Task: Add 100% Angus Grass-Fed Boneless Ribeye Steak Value Pack to the cart.
Action: Mouse moved to (33, 109)
Screenshot: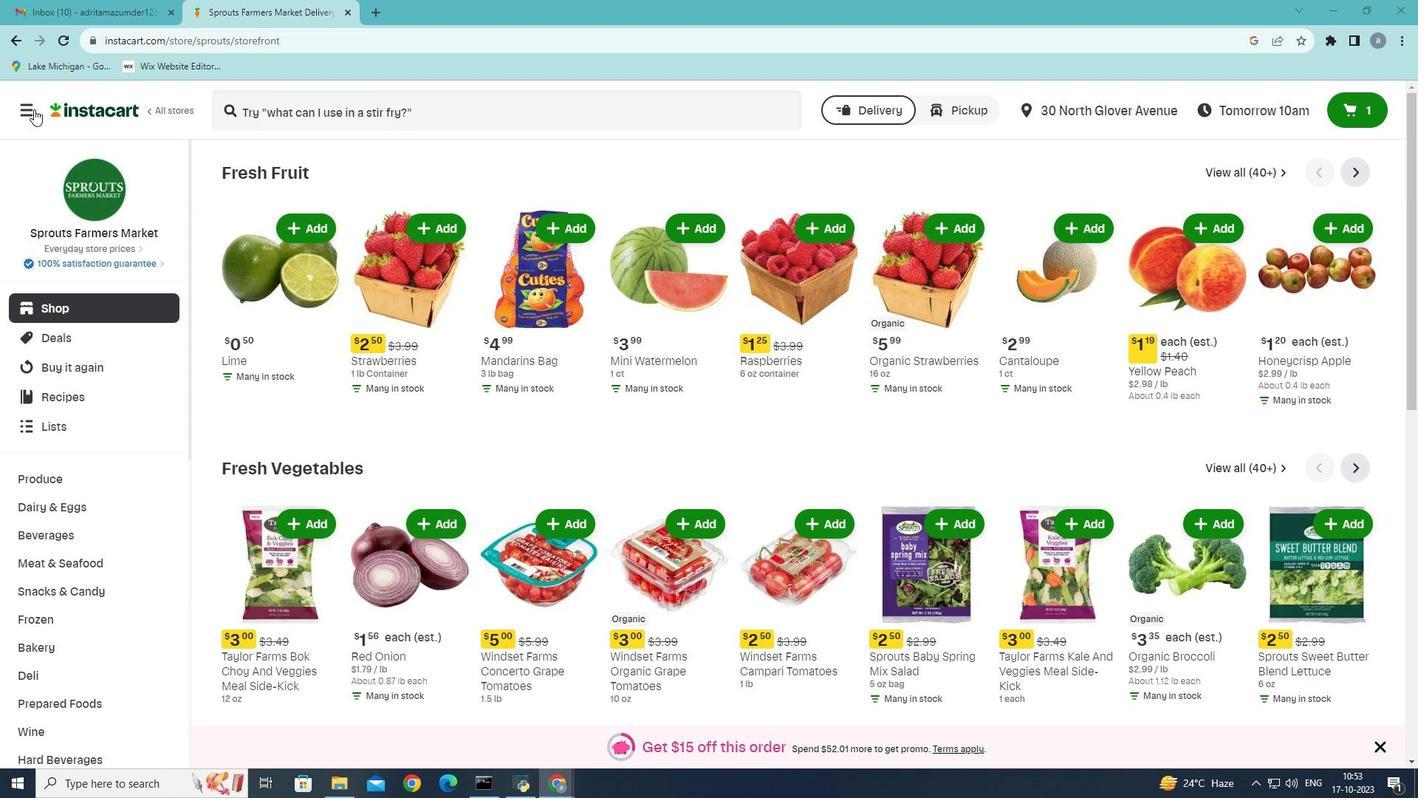 
Action: Mouse pressed left at (33, 109)
Screenshot: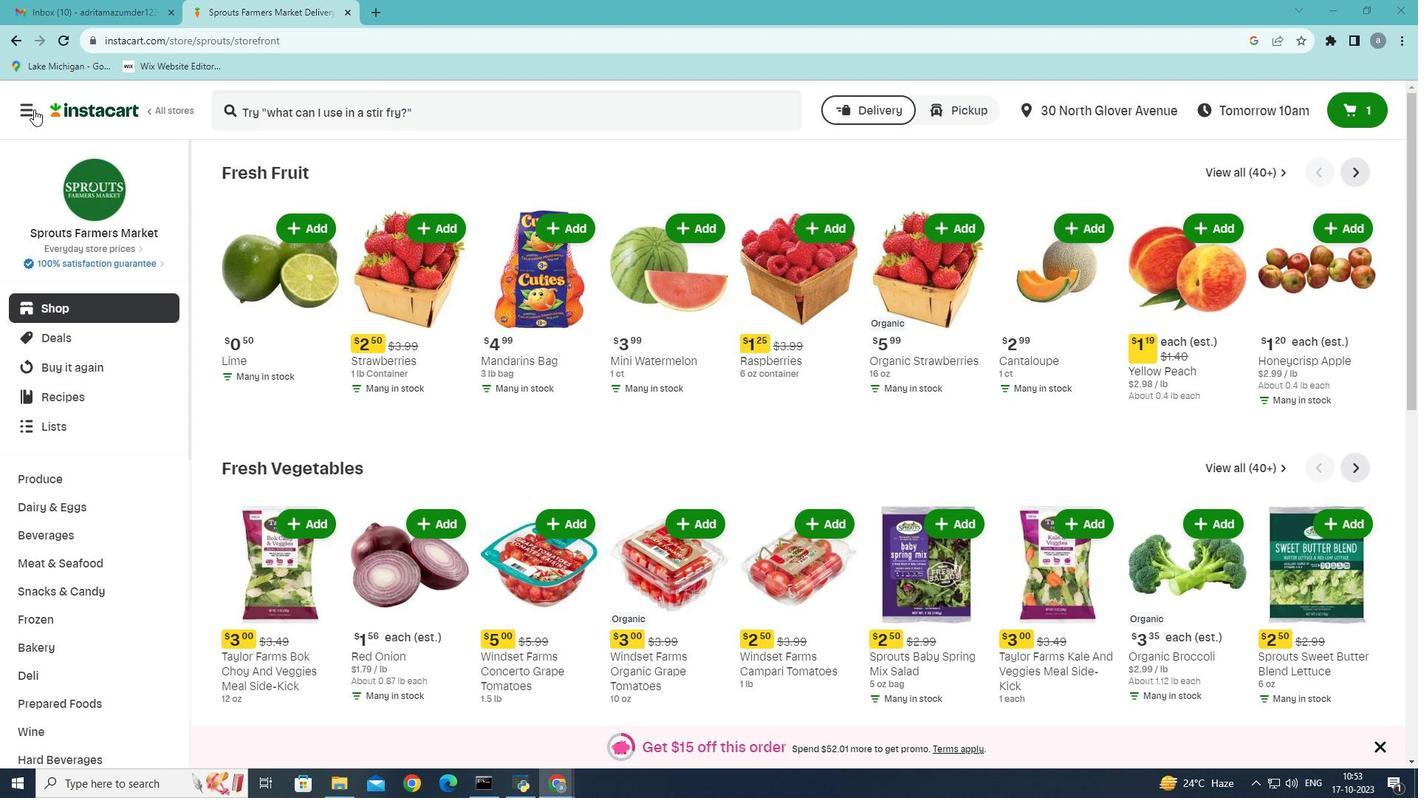 
Action: Mouse moved to (69, 430)
Screenshot: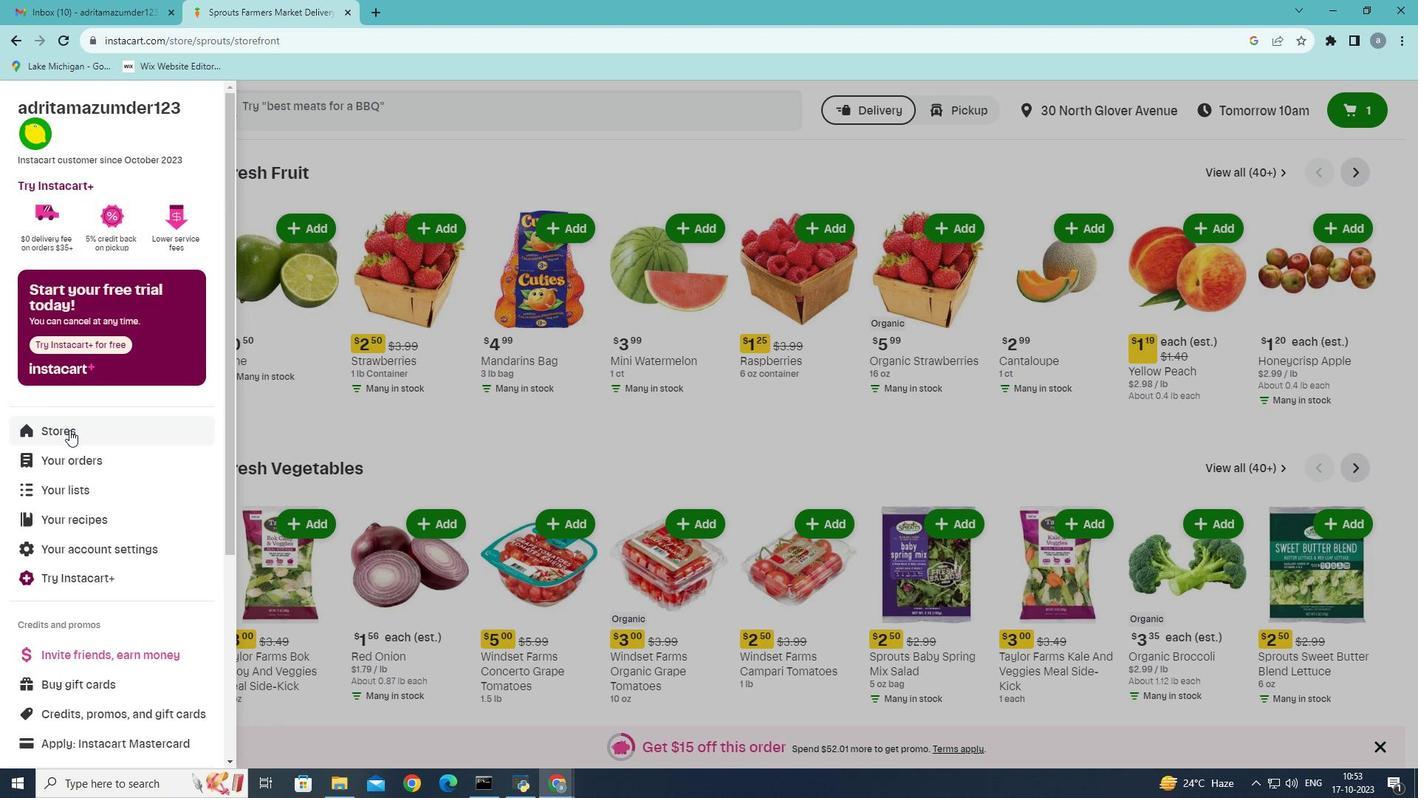 
Action: Mouse pressed left at (69, 430)
Screenshot: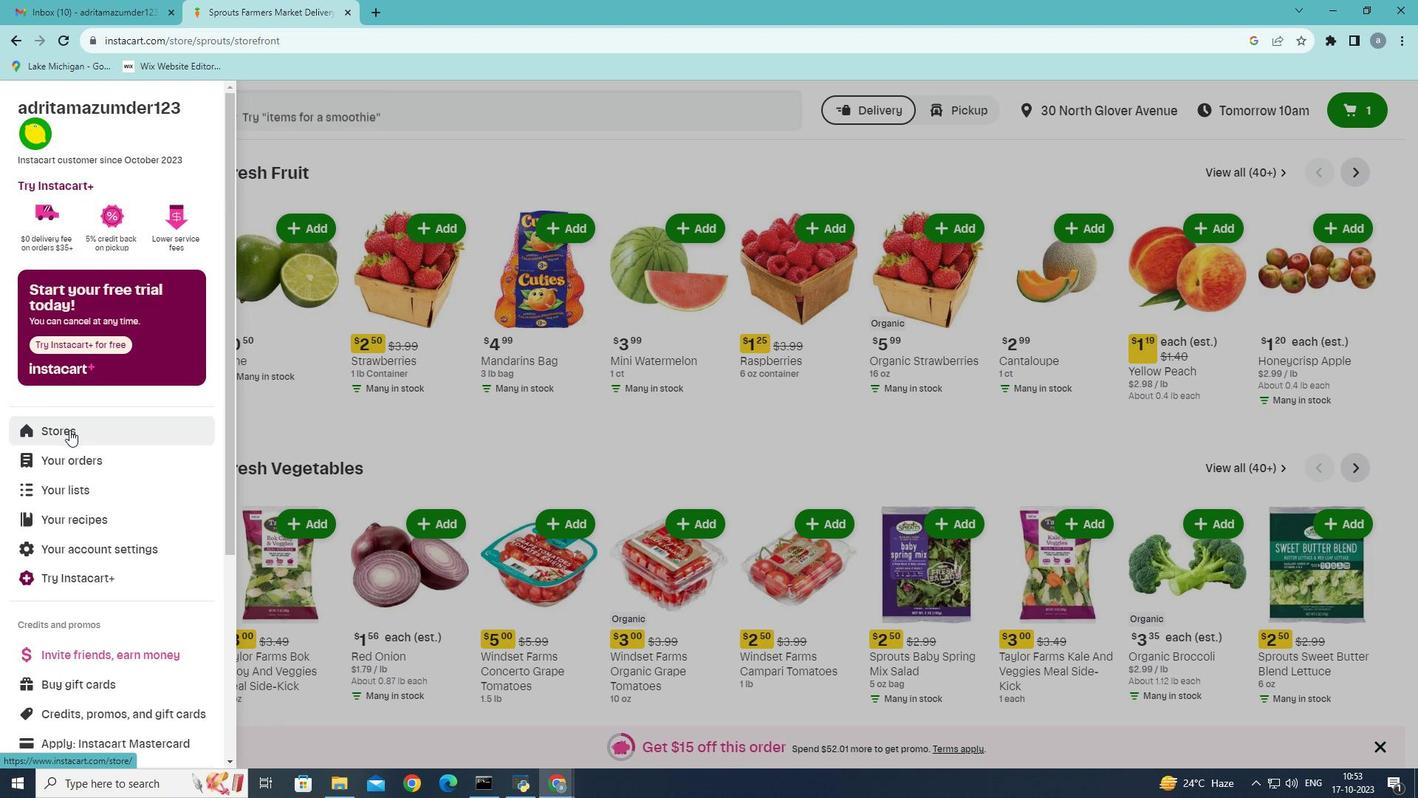 
Action: Mouse moved to (345, 170)
Screenshot: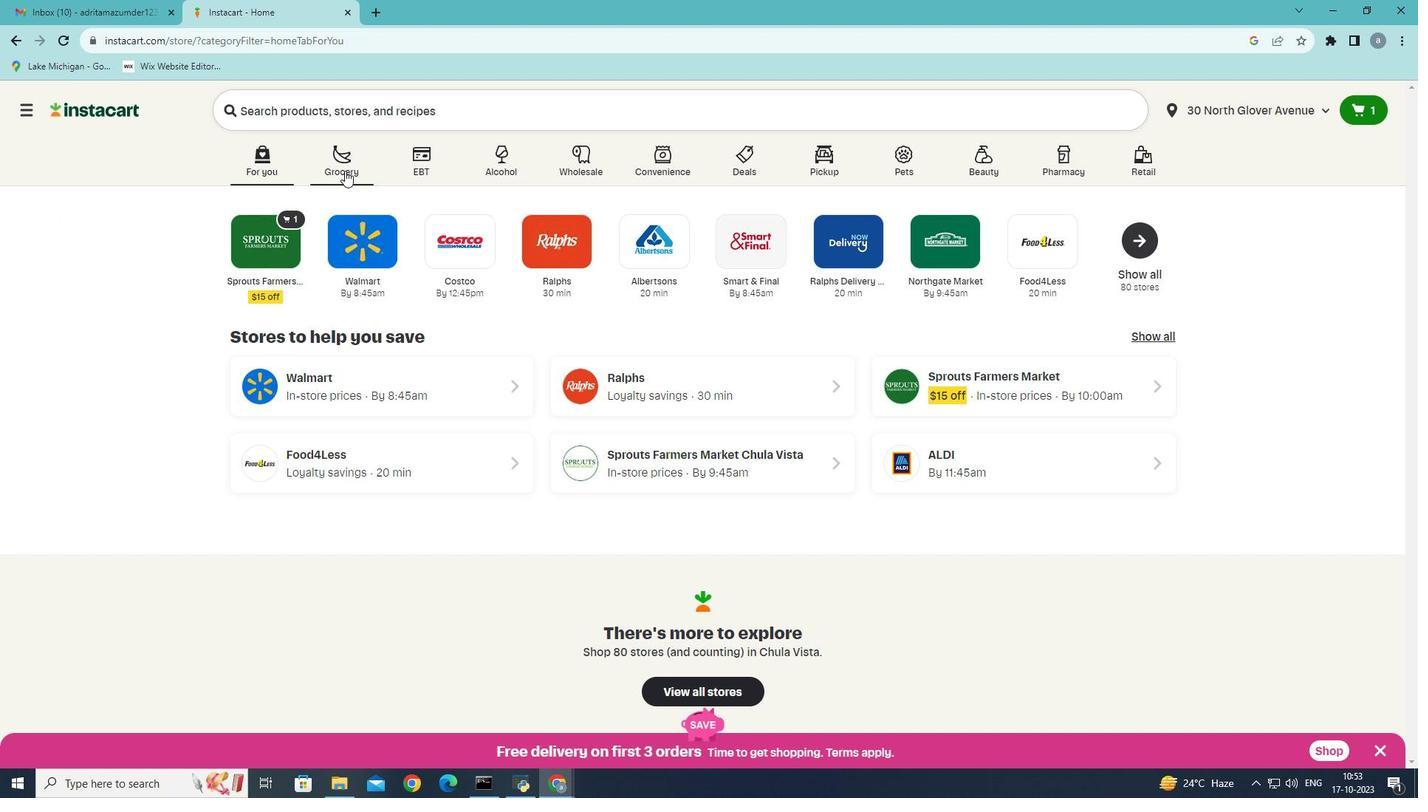 
Action: Mouse pressed left at (345, 170)
Screenshot: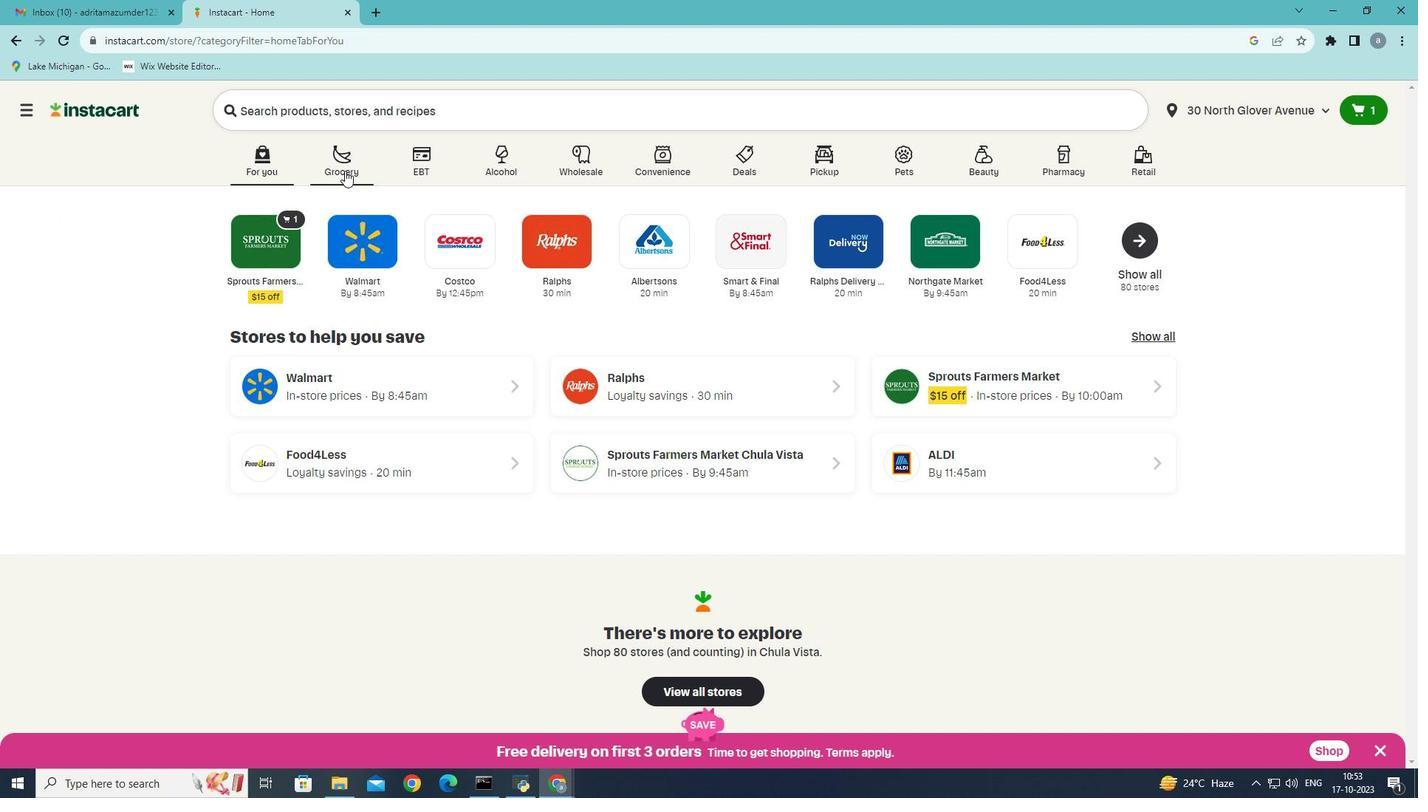 
Action: Mouse moved to (407, 256)
Screenshot: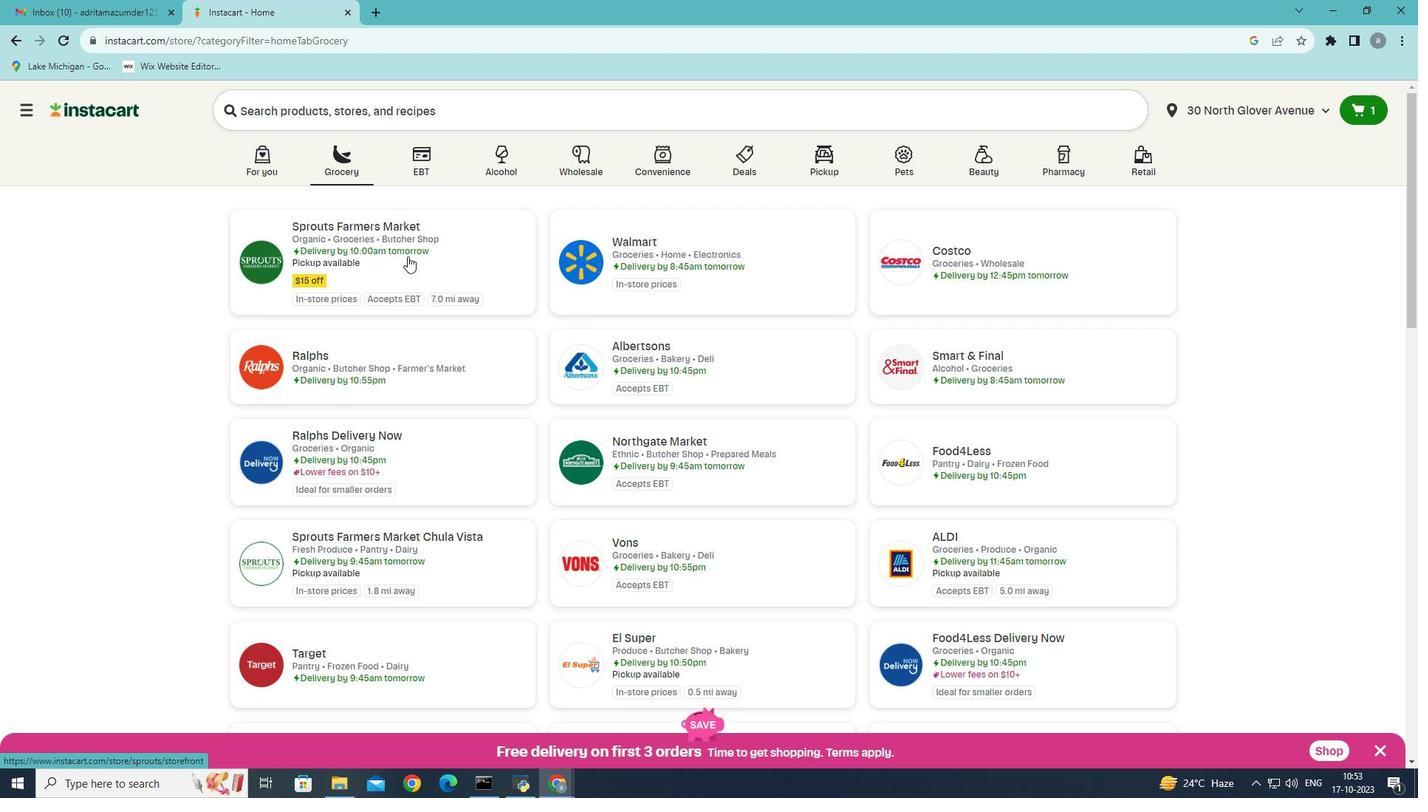 
Action: Mouse pressed left at (407, 256)
Screenshot: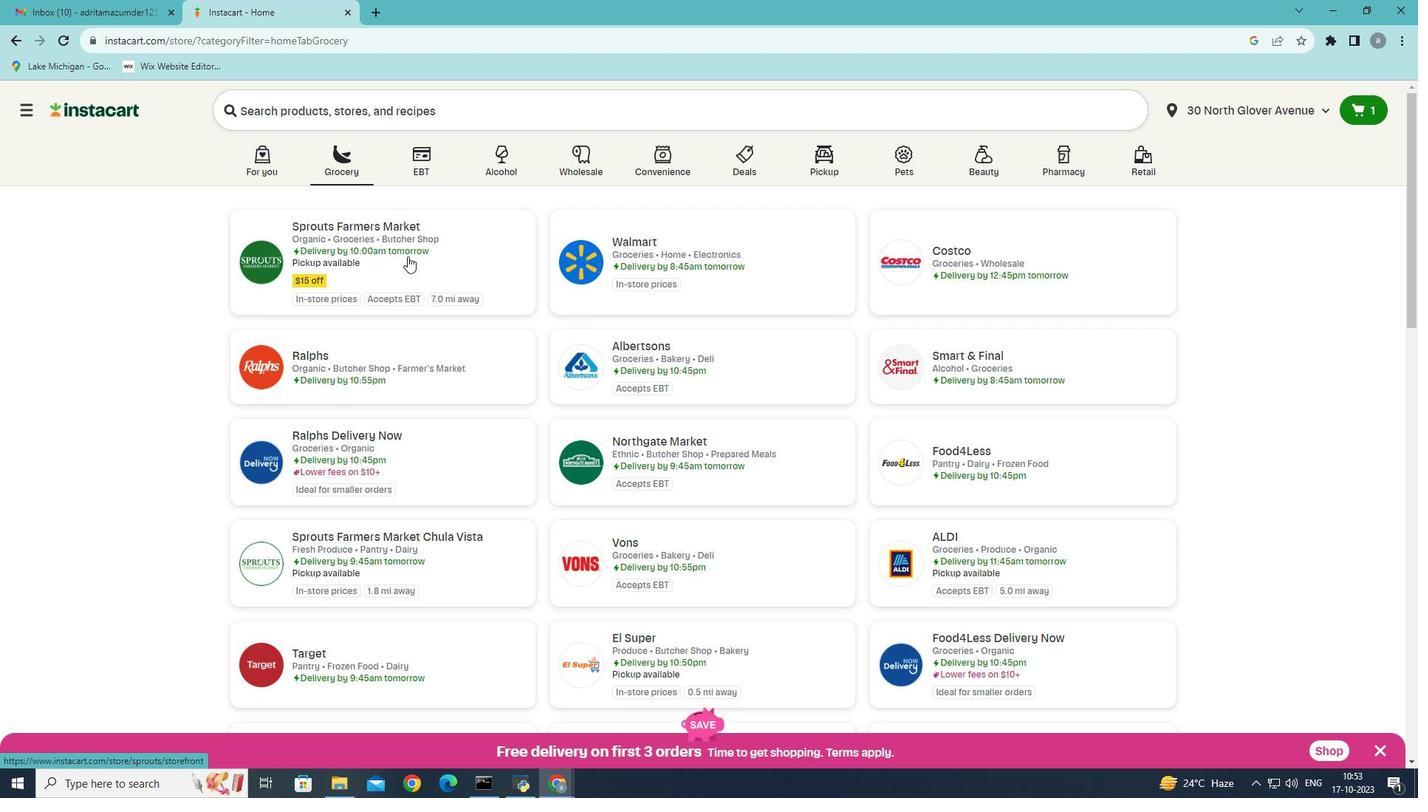 
Action: Mouse moved to (49, 565)
Screenshot: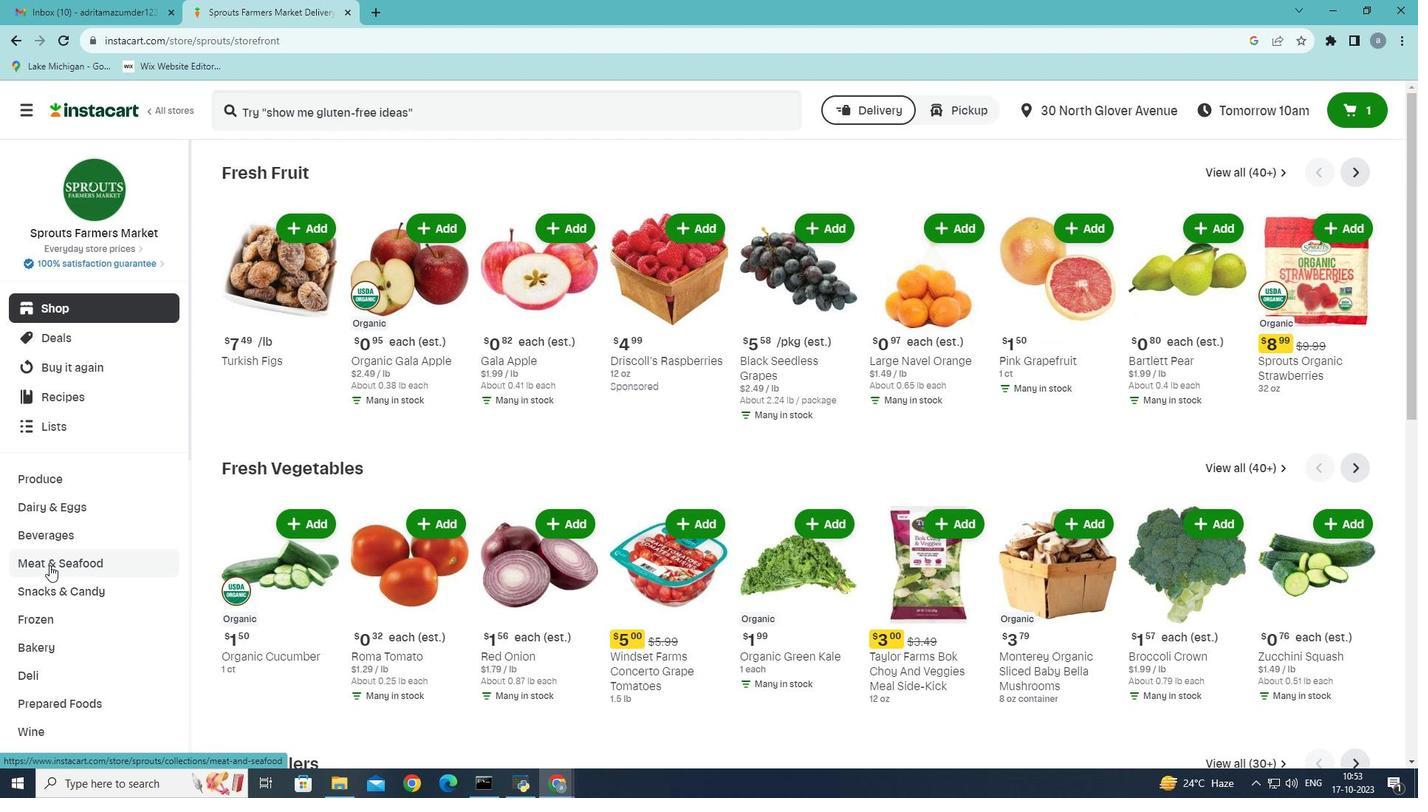 
Action: Mouse pressed left at (49, 565)
Screenshot: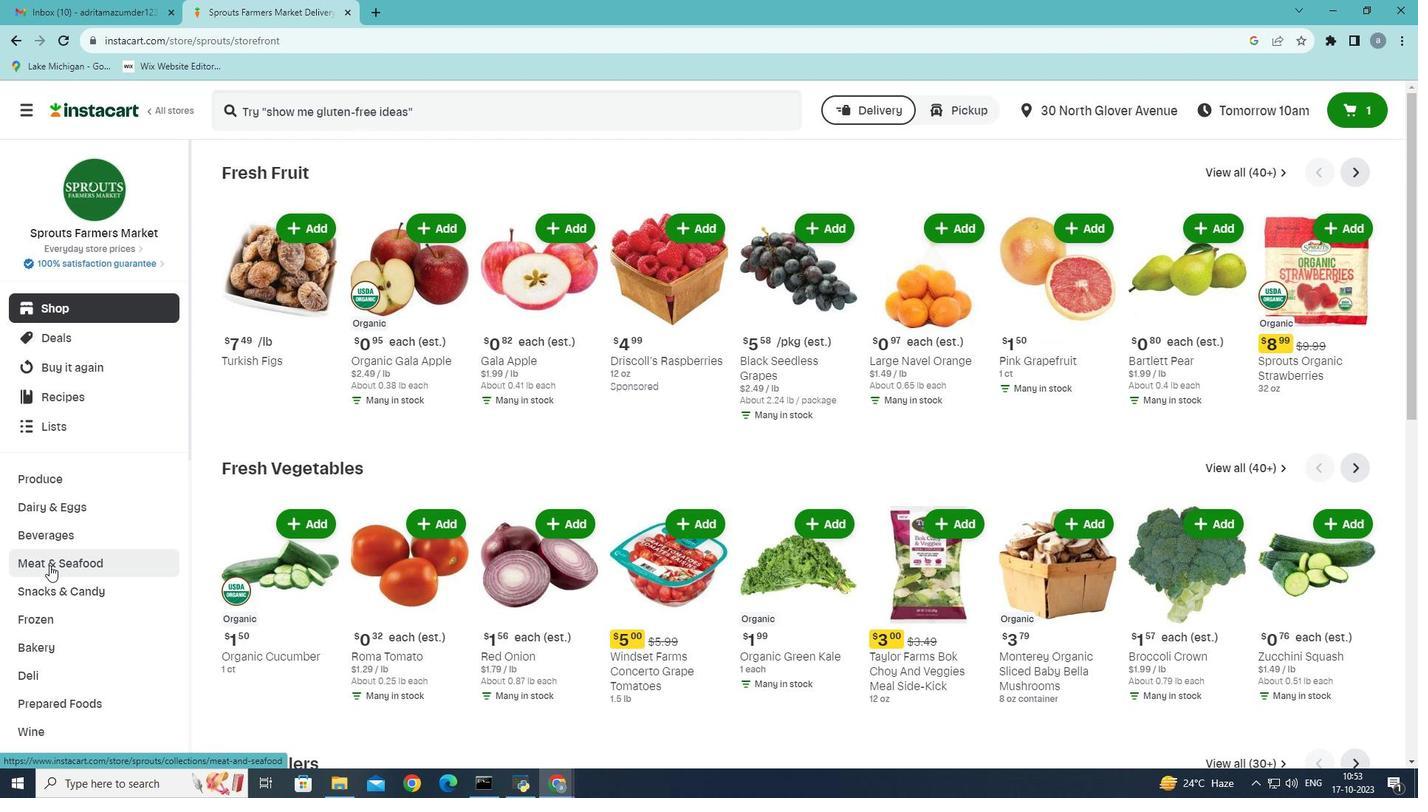 
Action: Mouse moved to (431, 211)
Screenshot: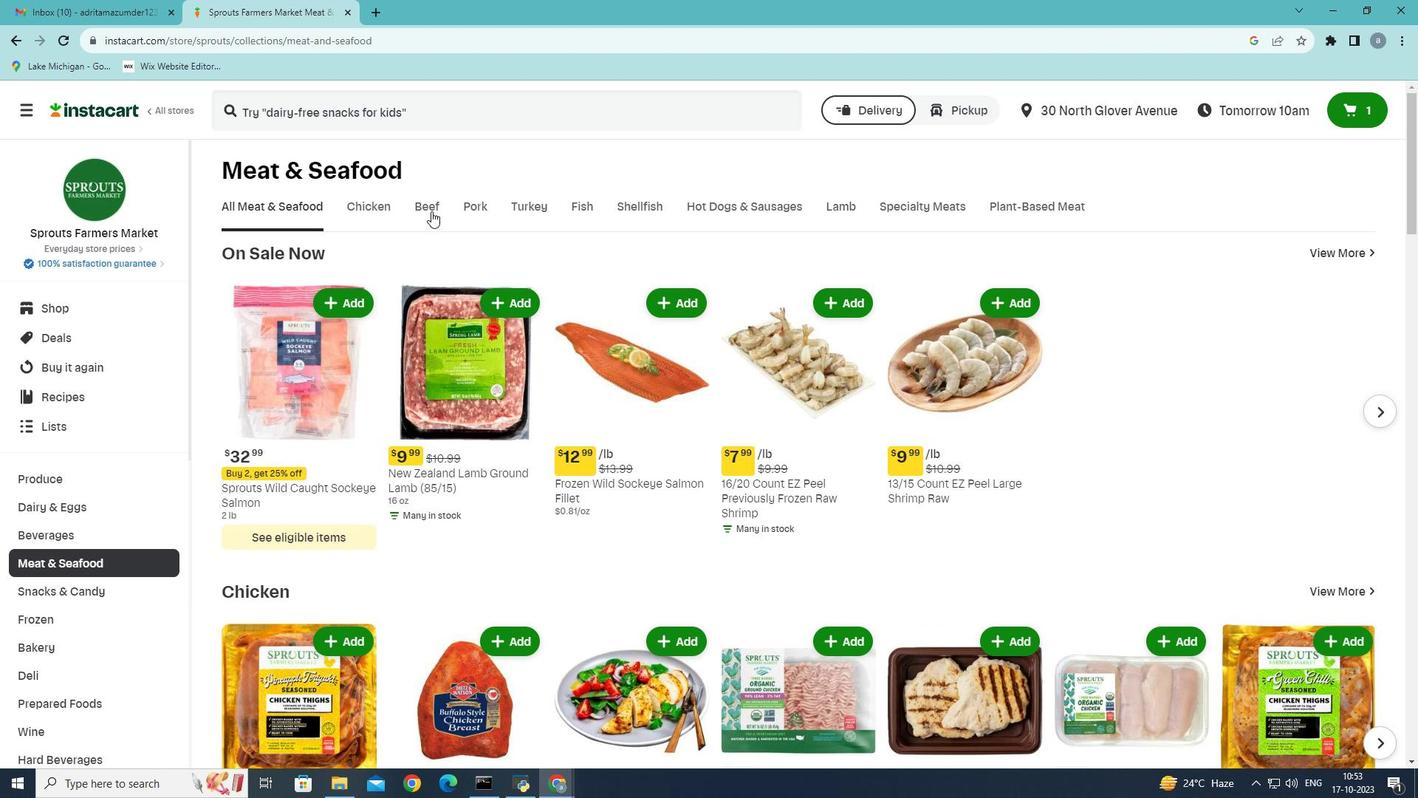 
Action: Mouse pressed left at (431, 211)
Screenshot: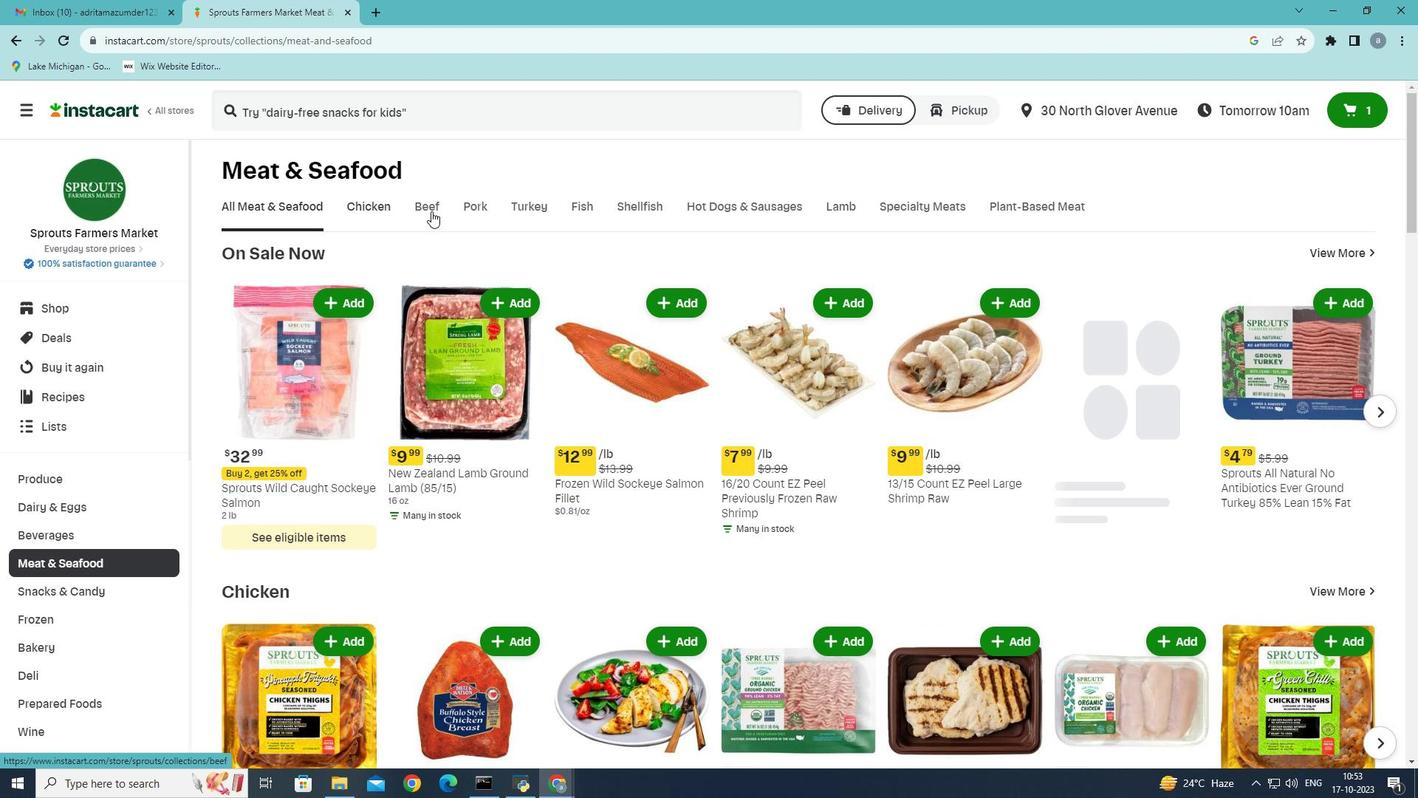 
Action: Mouse moved to (511, 275)
Screenshot: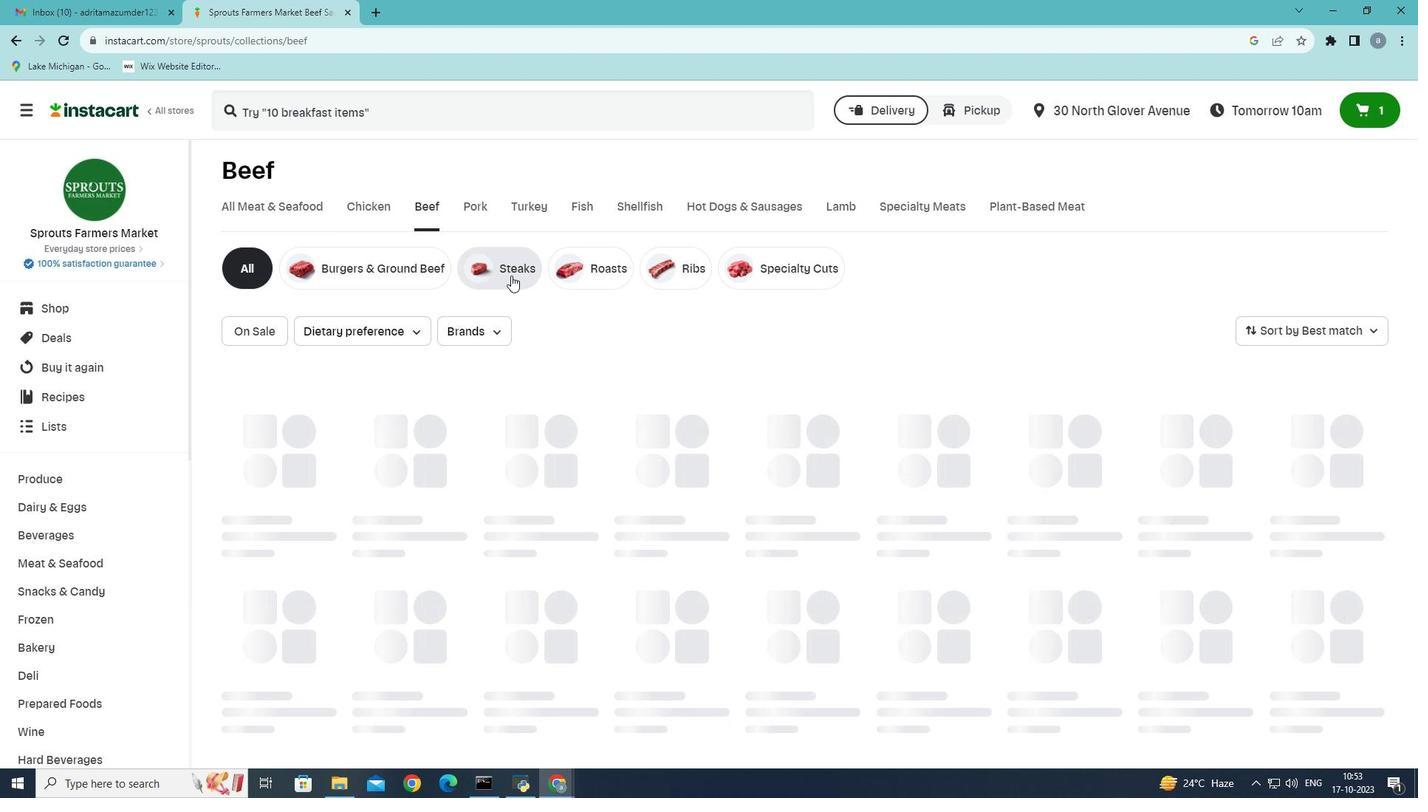 
Action: Mouse pressed left at (511, 275)
Screenshot: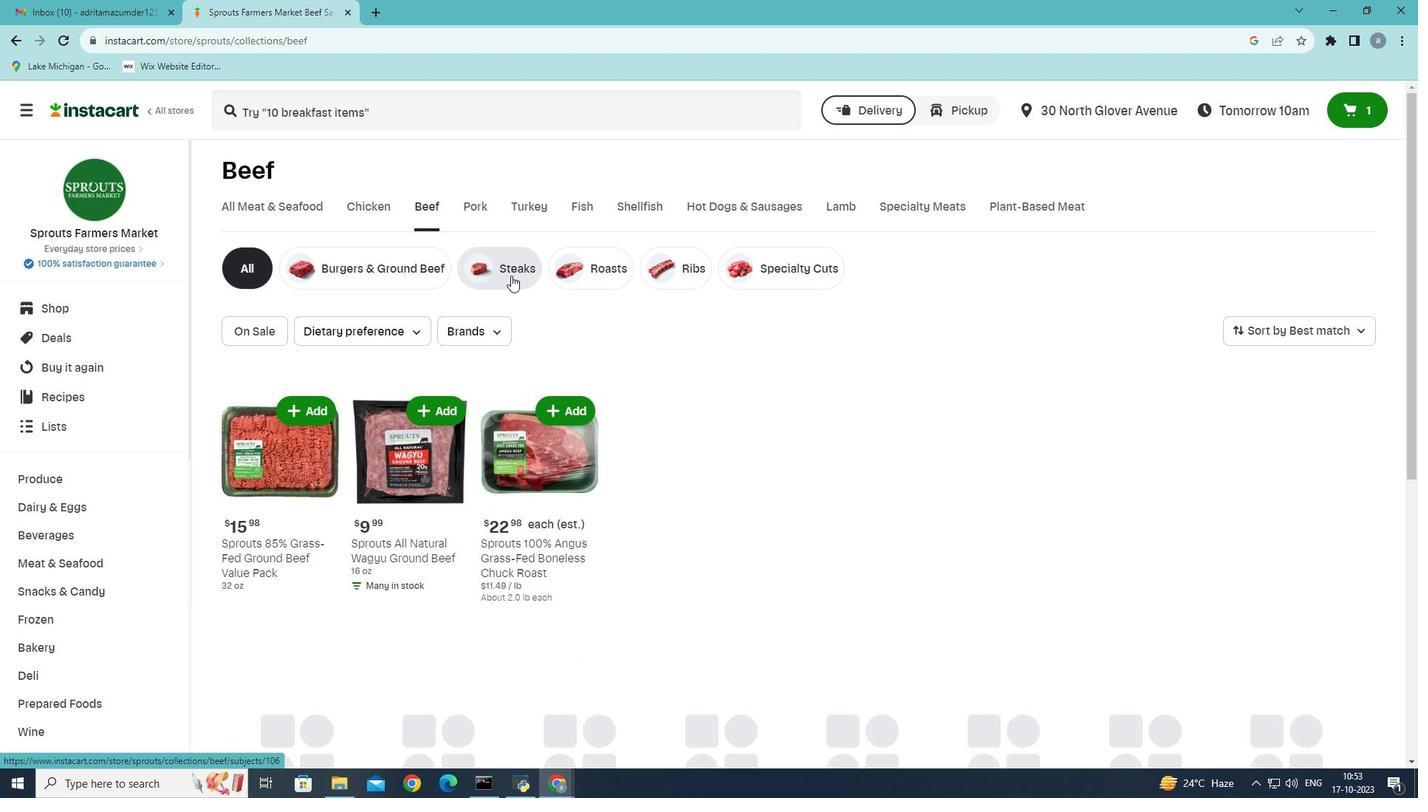 
Action: Mouse moved to (954, 450)
Screenshot: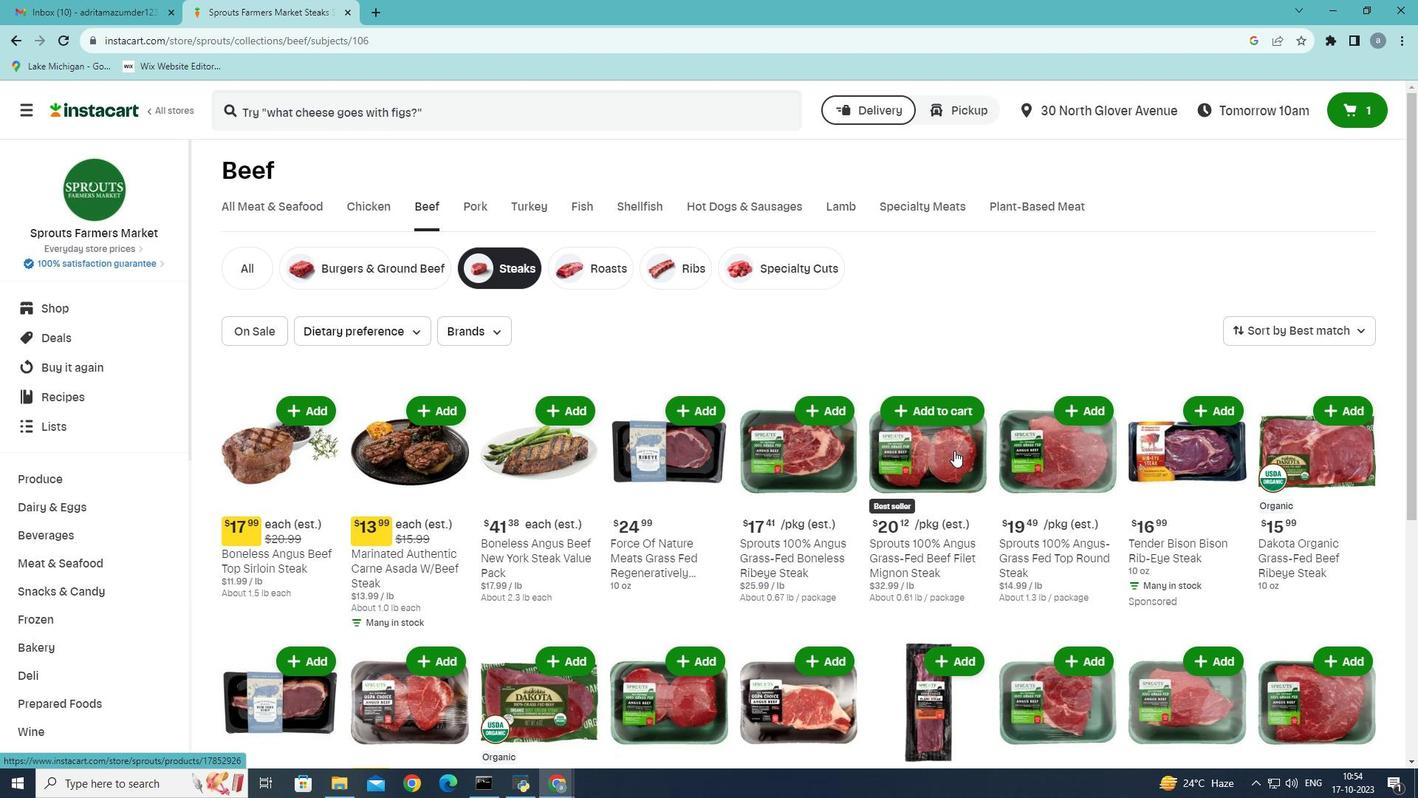 
Action: Mouse scrolled (954, 450) with delta (0, 0)
Screenshot: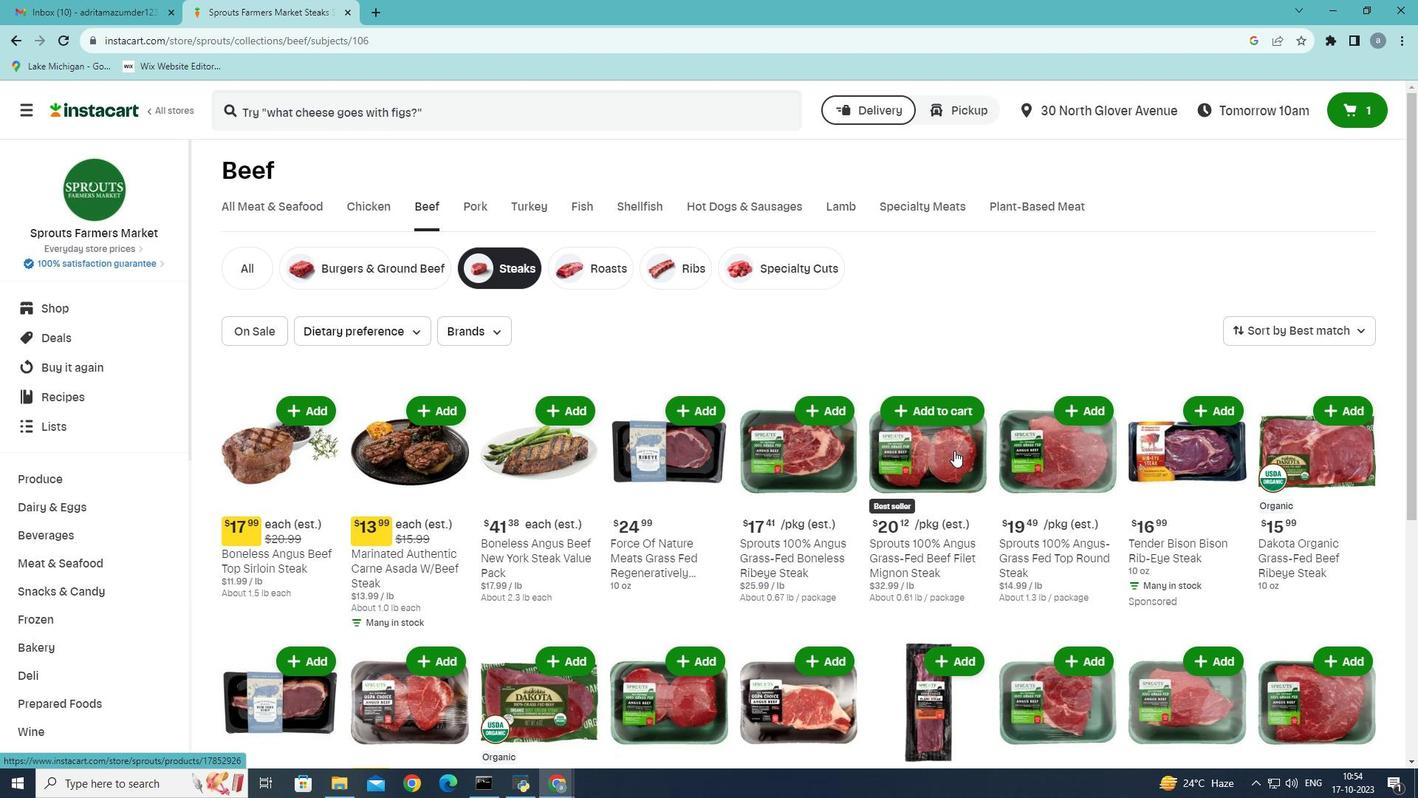 
Action: Mouse scrolled (954, 450) with delta (0, 0)
Screenshot: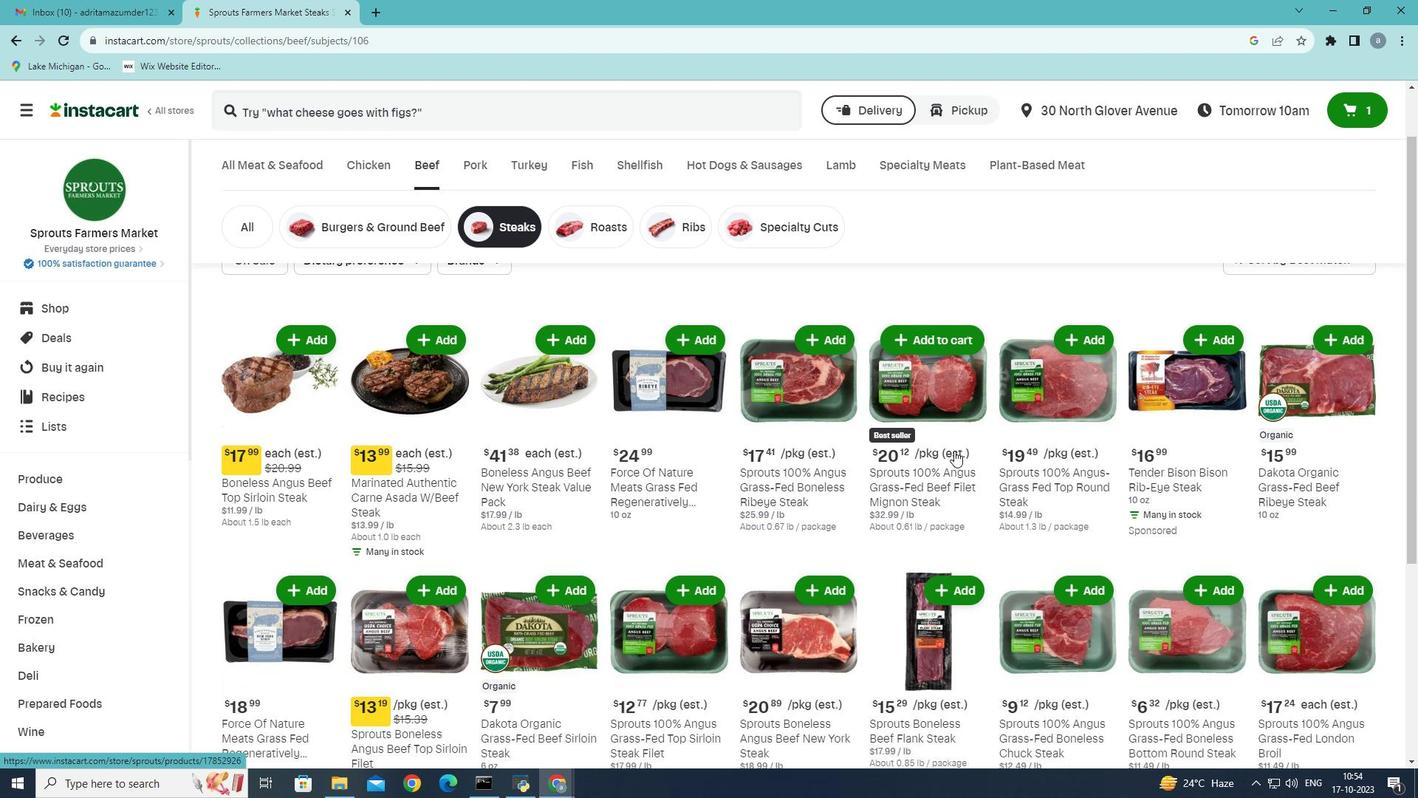 
Action: Mouse moved to (953, 448)
Screenshot: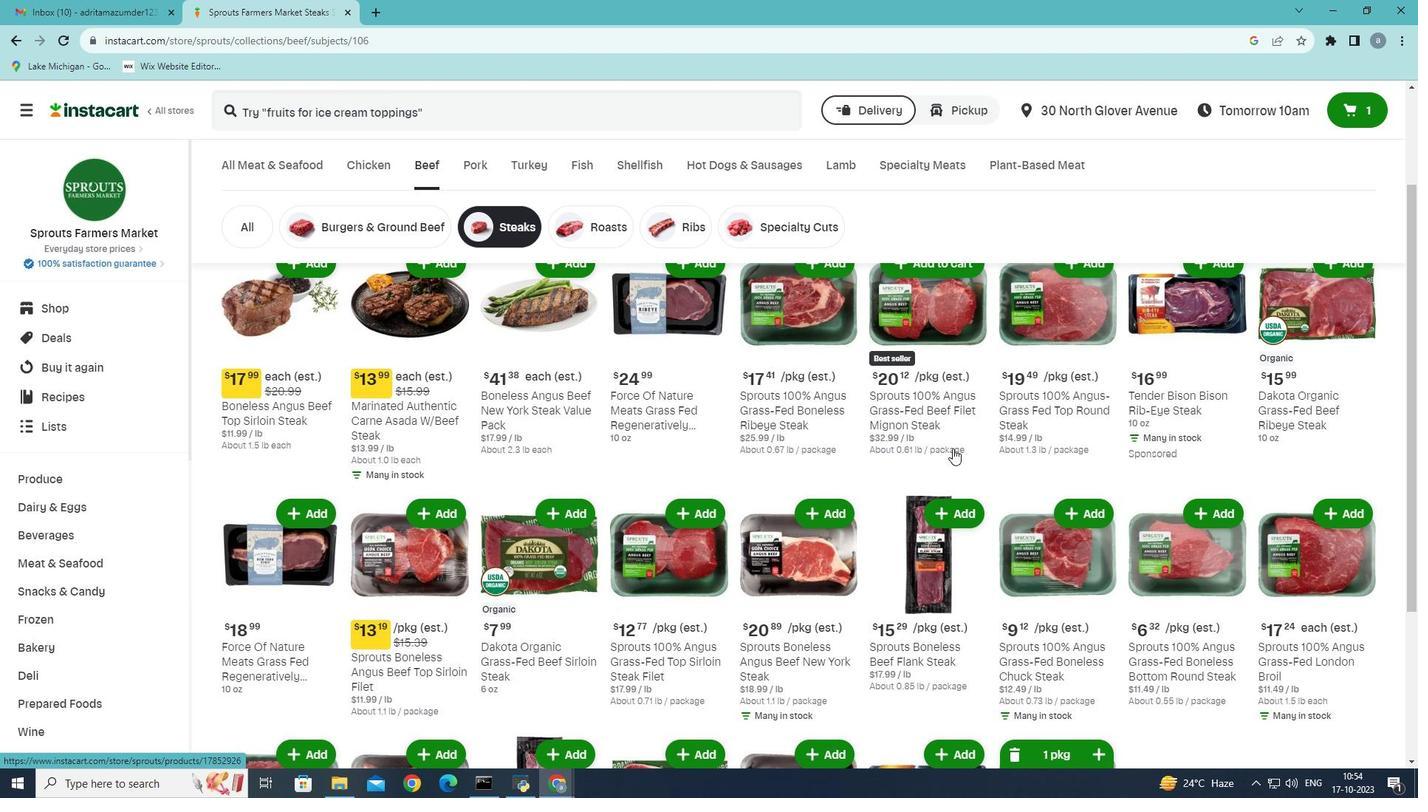 
Action: Mouse scrolled (953, 447) with delta (0, 0)
Screenshot: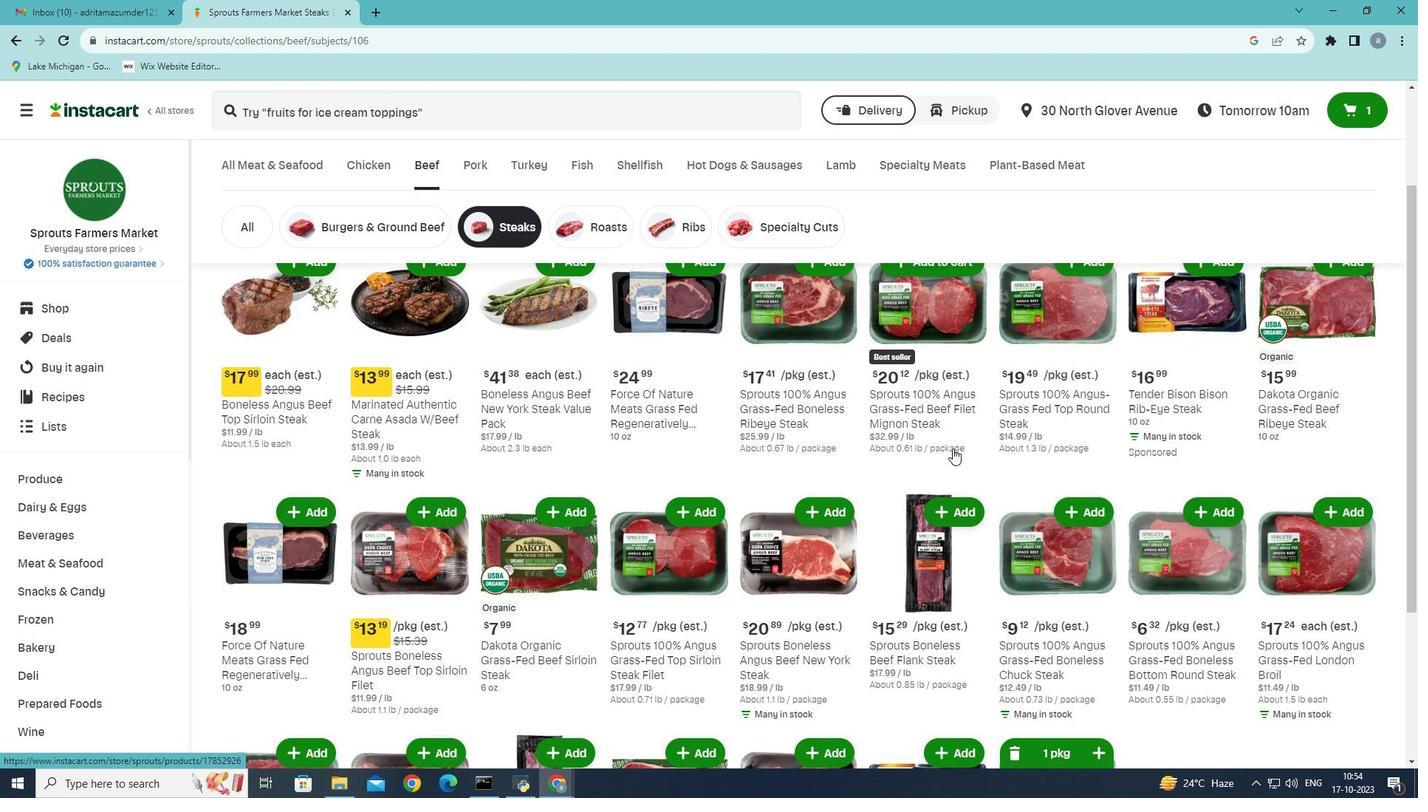 
Action: Mouse scrolled (953, 447) with delta (0, 0)
Screenshot: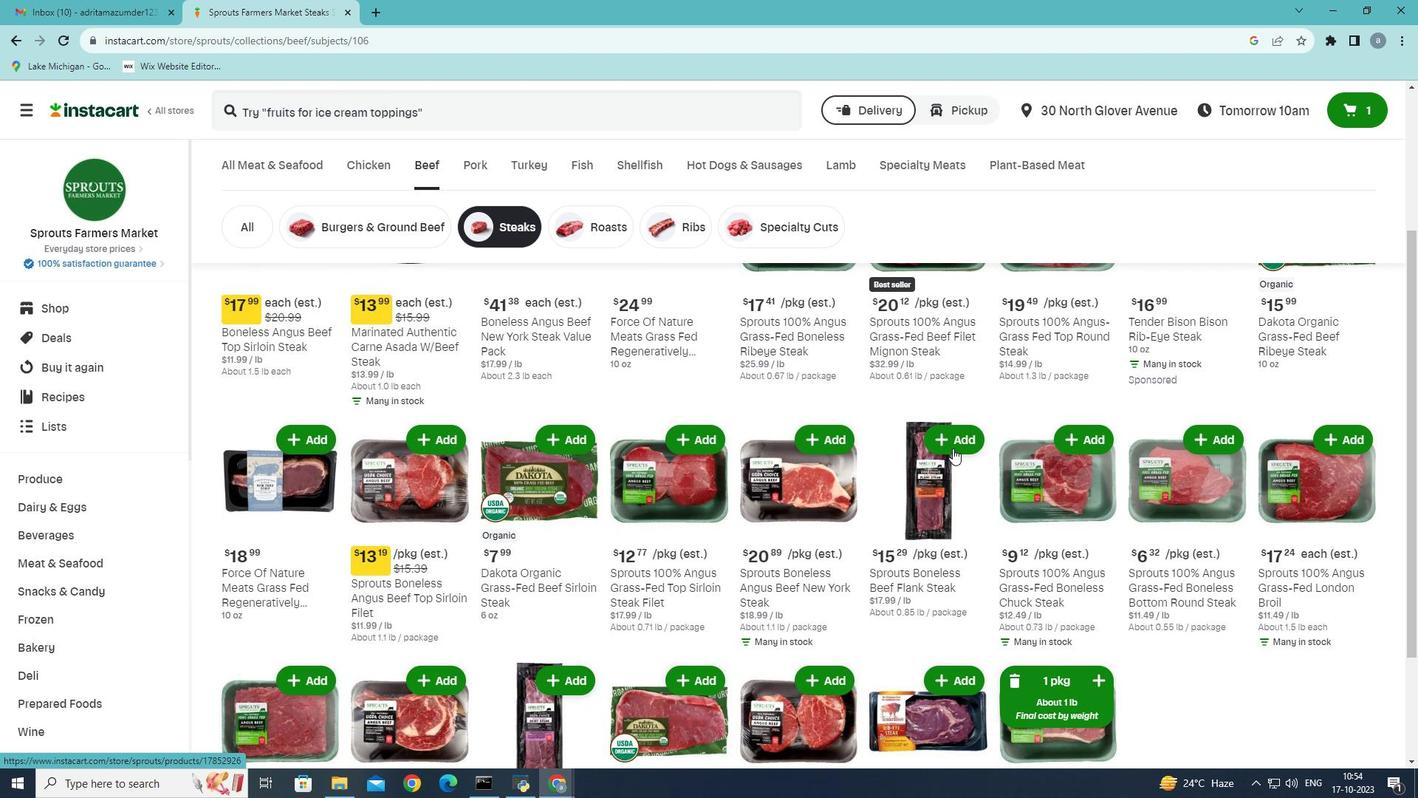 
Action: Mouse moved to (829, 472)
Screenshot: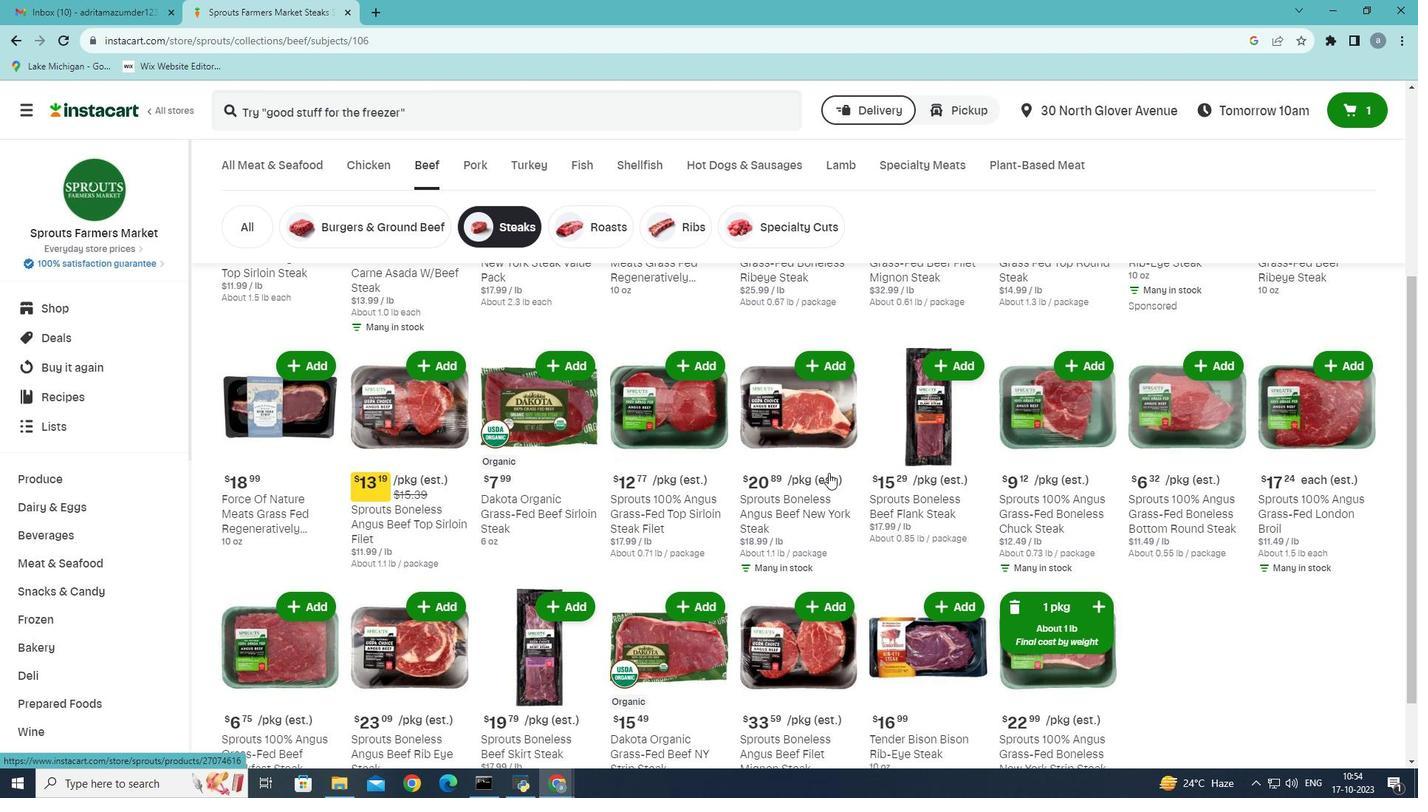 
Action: Mouse scrolled (829, 472) with delta (0, 0)
Screenshot: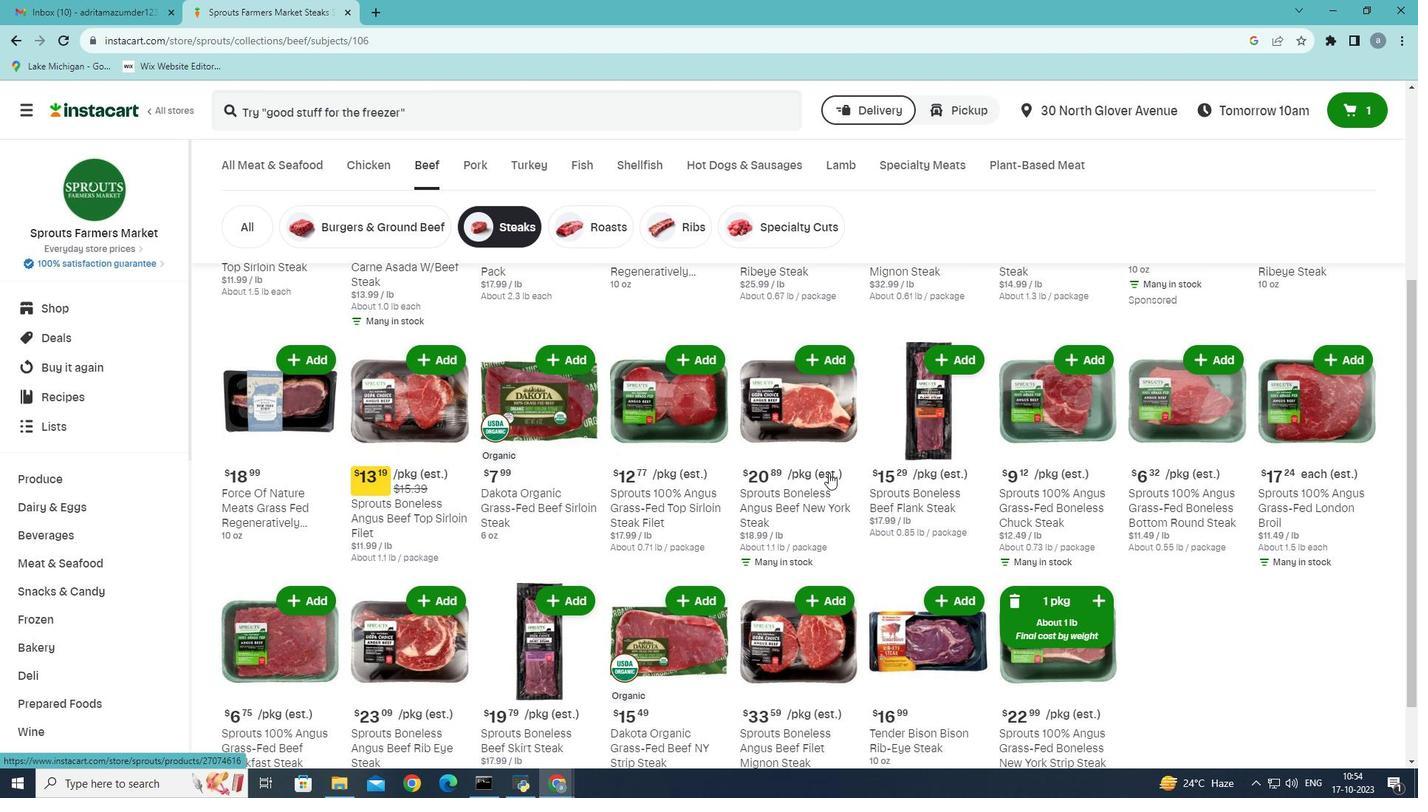 
Action: Mouse scrolled (829, 472) with delta (0, 0)
Screenshot: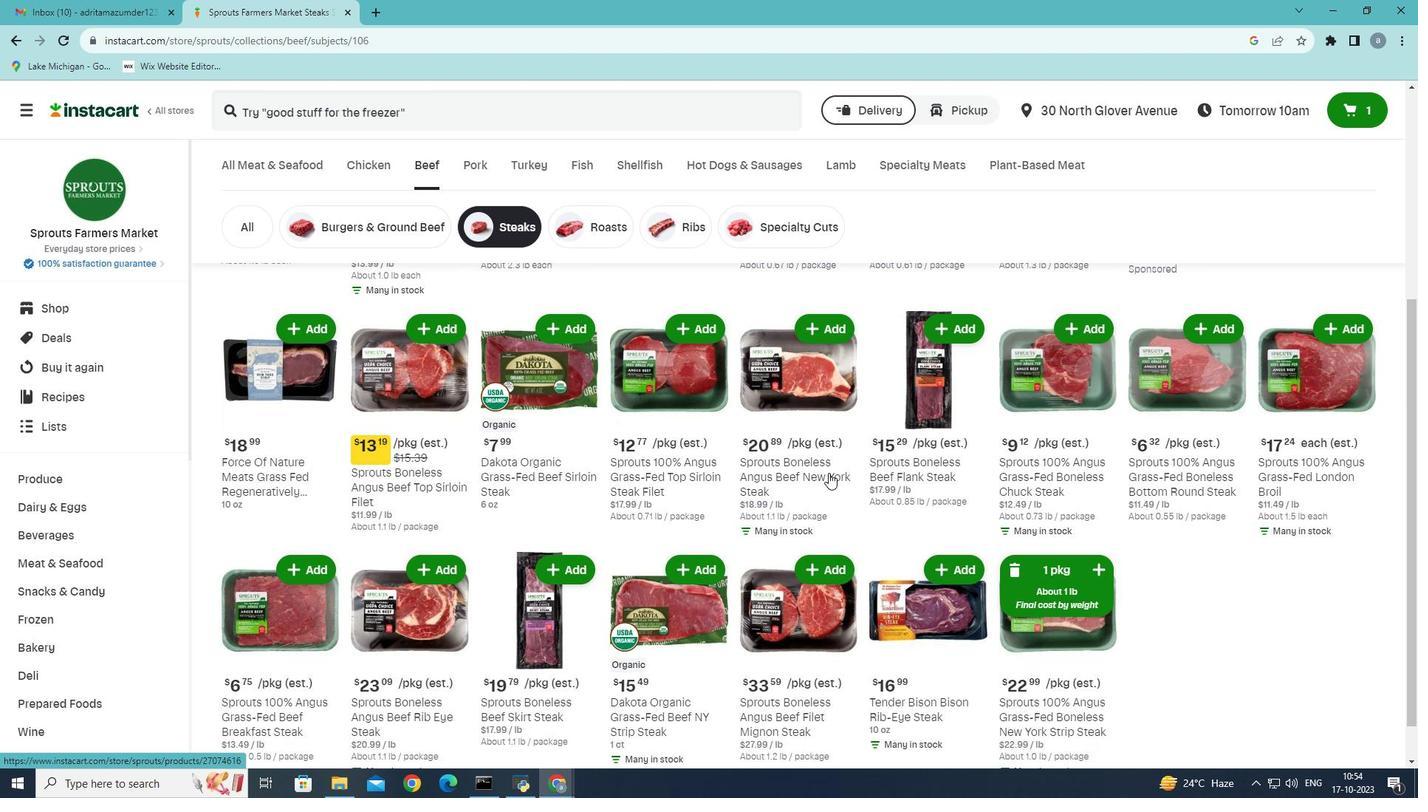 
Action: Mouse scrolled (829, 472) with delta (0, 0)
Screenshot: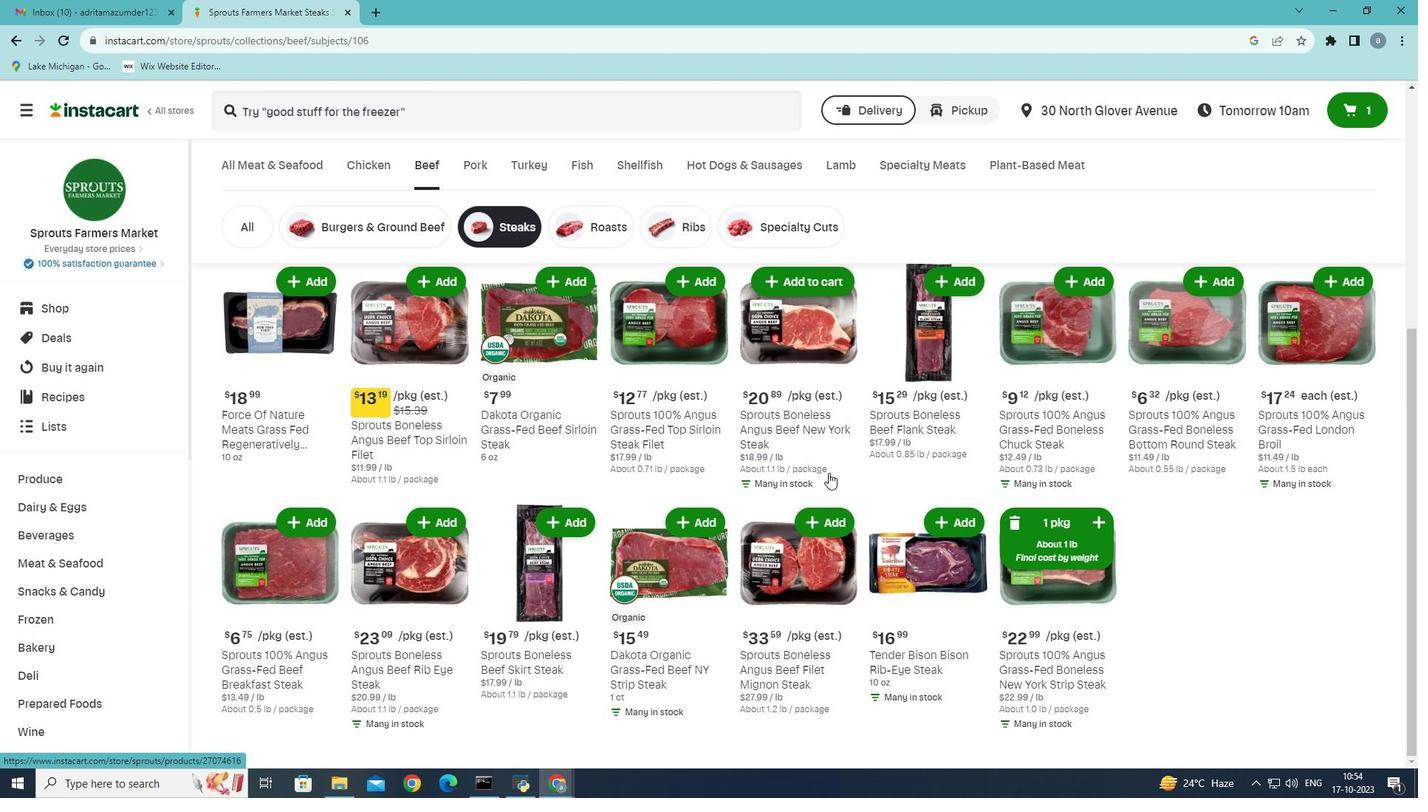 
Action: Mouse scrolled (829, 472) with delta (0, 0)
Screenshot: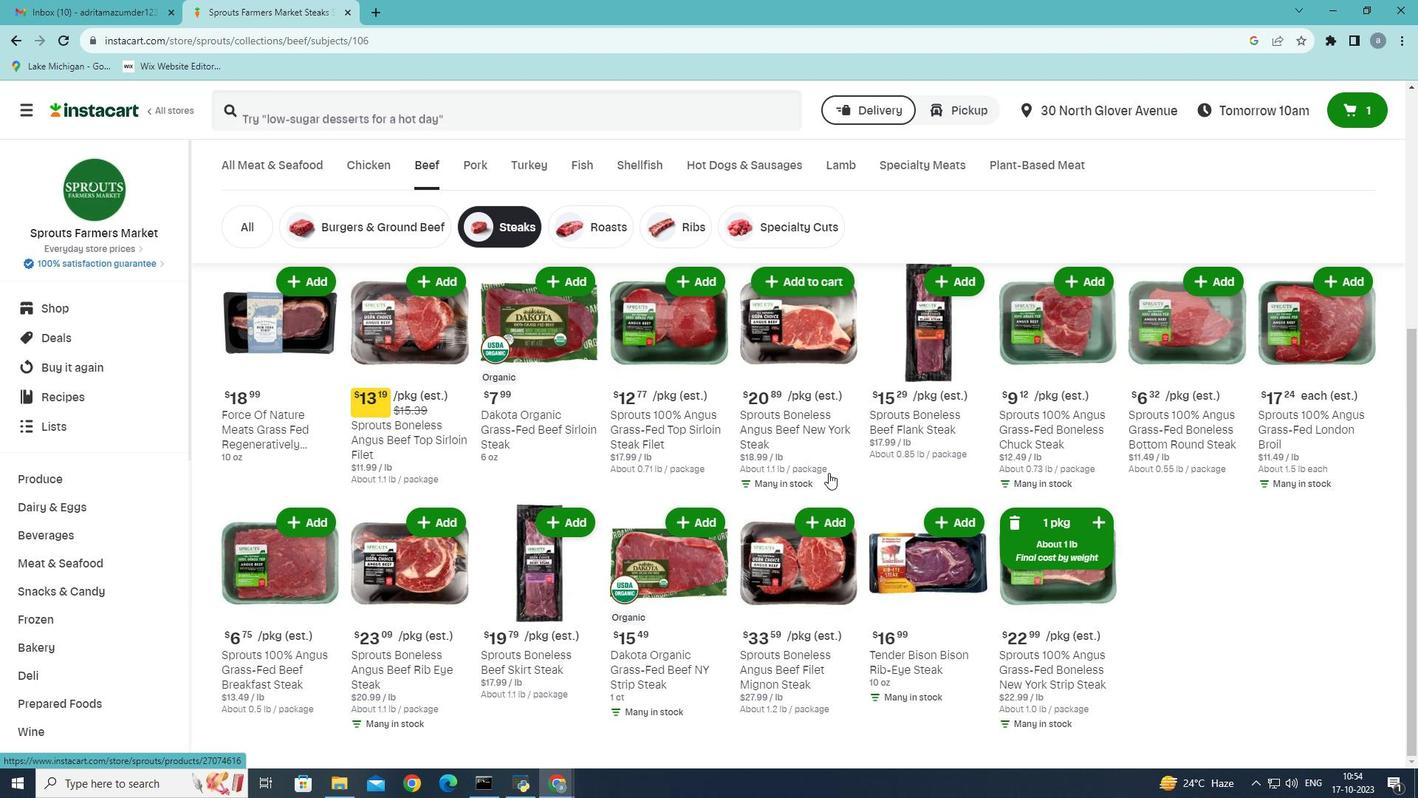 
Action: Mouse moved to (516, 537)
Screenshot: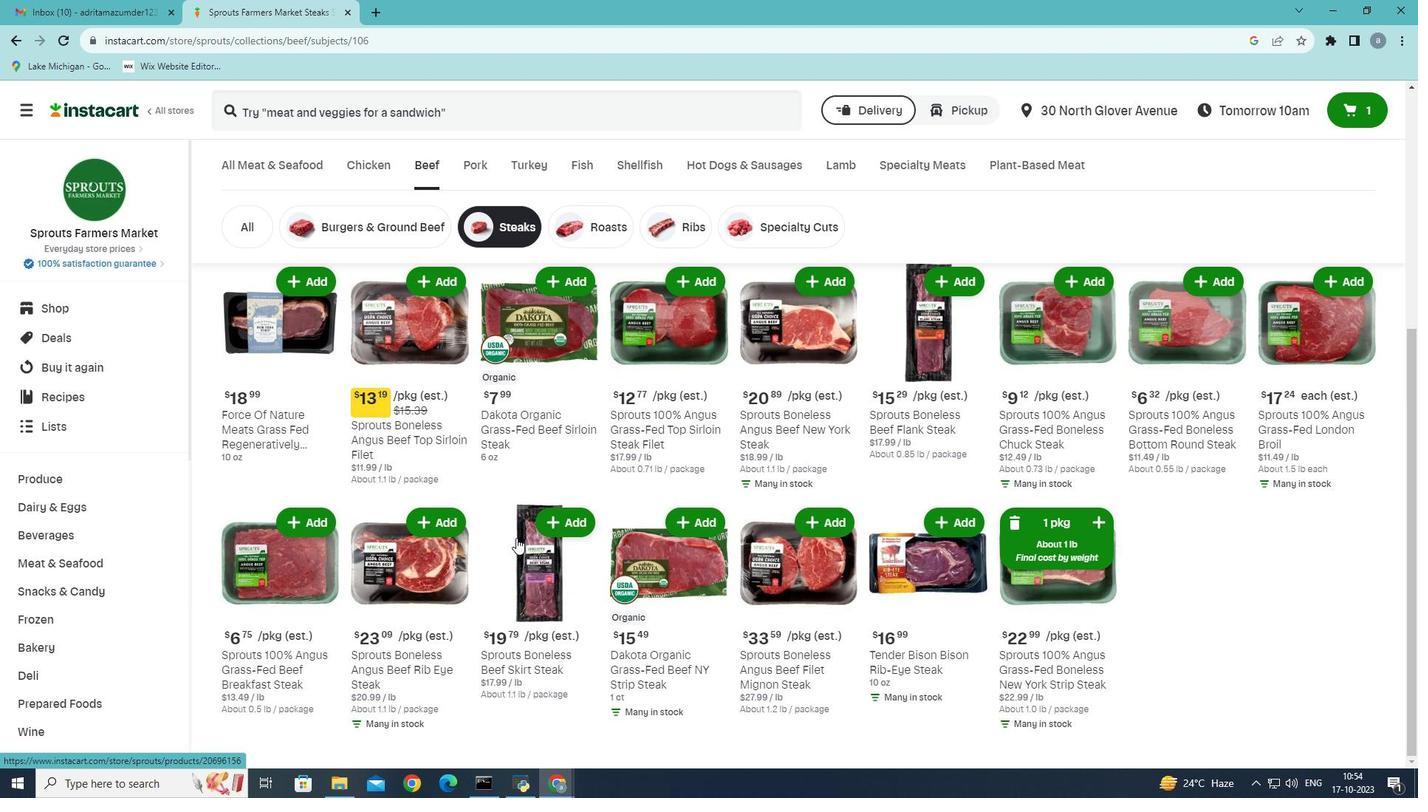
Action: Mouse scrolled (516, 537) with delta (0, 0)
Screenshot: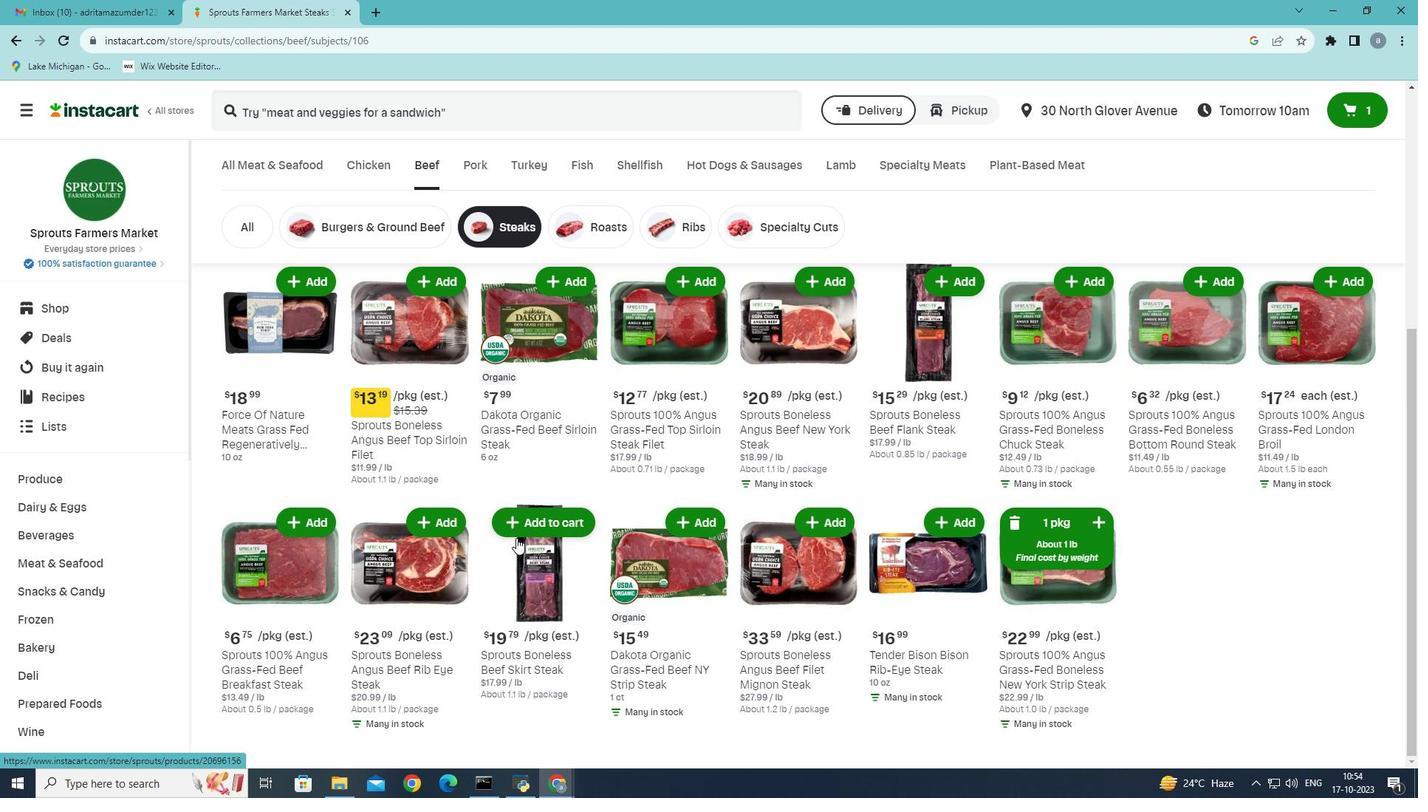 
Action: Mouse scrolled (516, 537) with delta (0, 0)
Screenshot: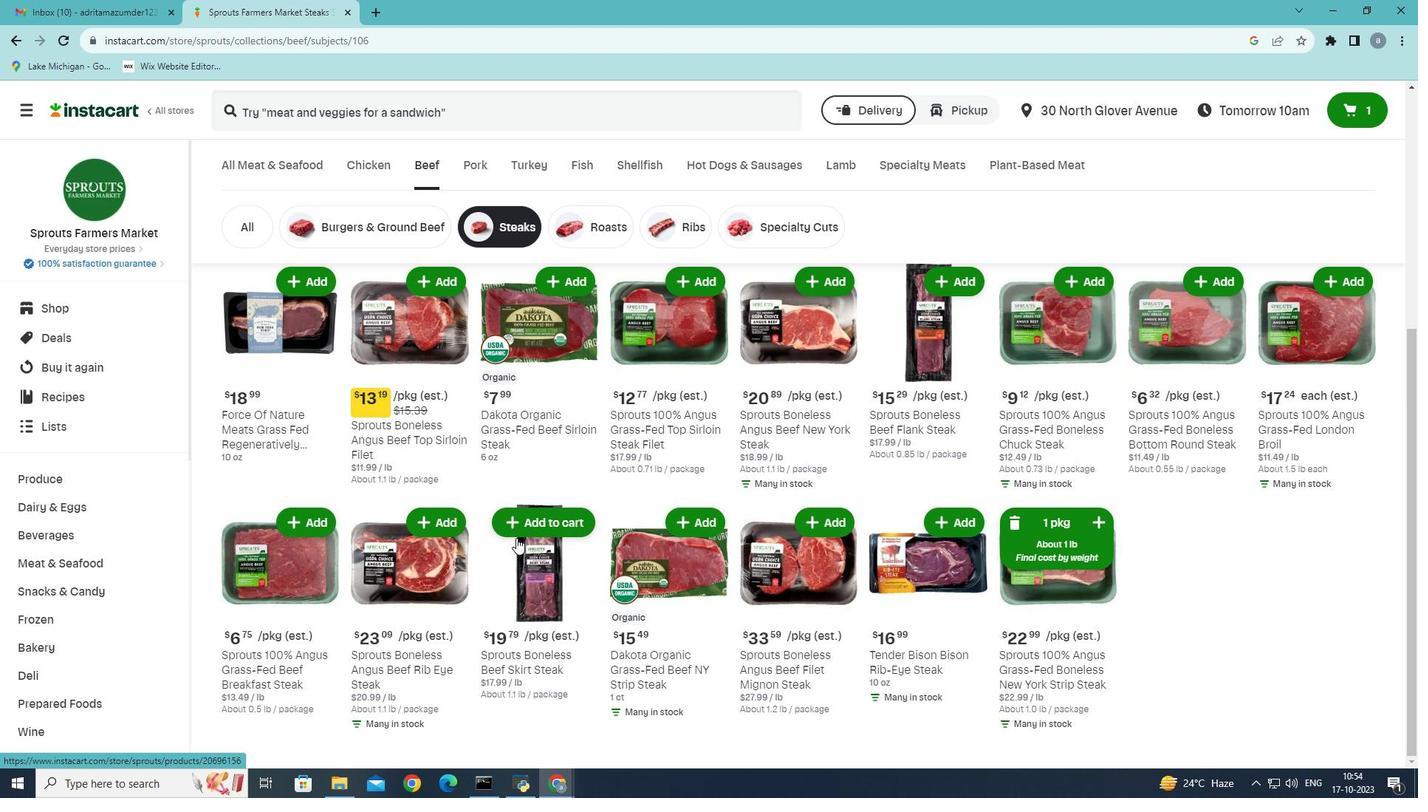 
Action: Mouse scrolled (516, 538) with delta (0, 0)
Screenshot: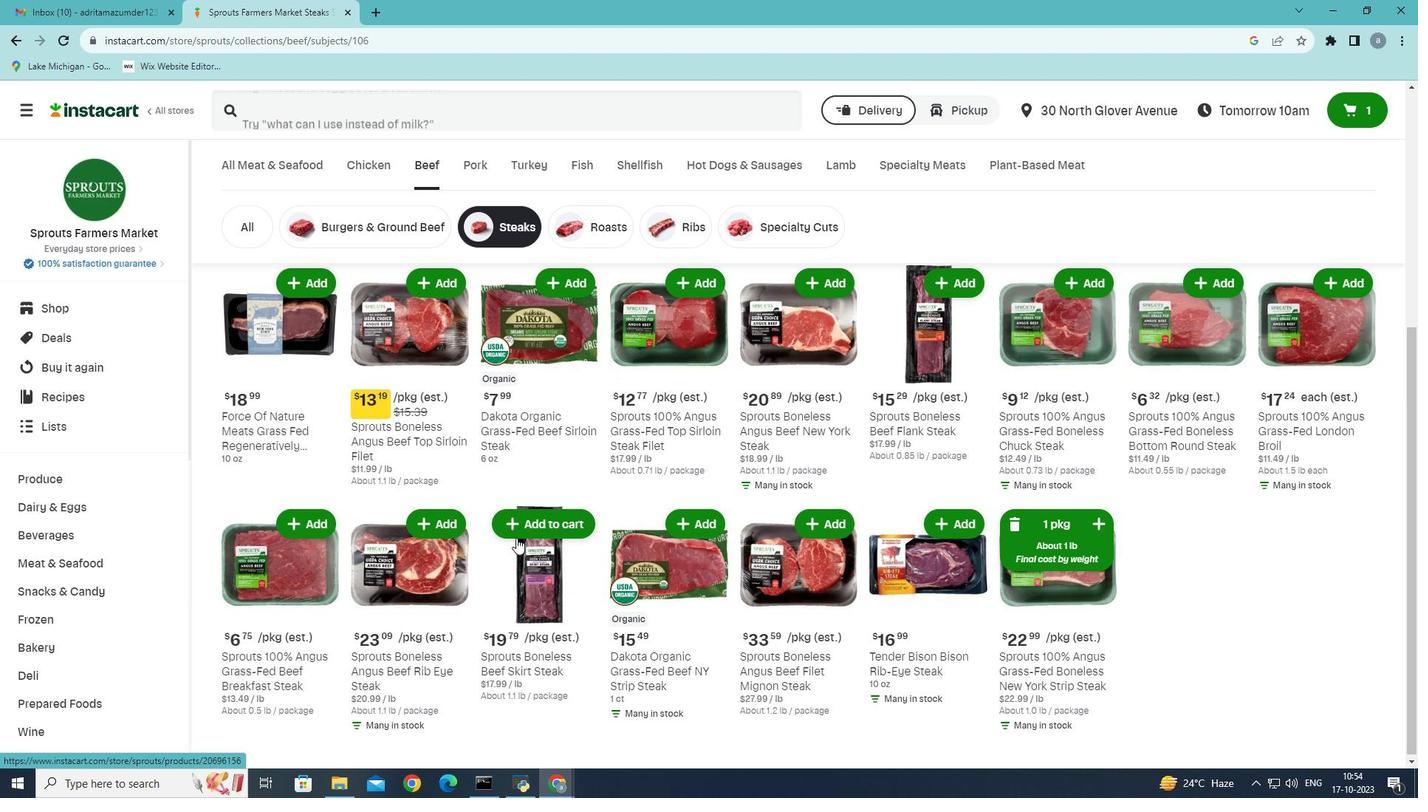 
Action: Mouse scrolled (516, 538) with delta (0, 0)
Screenshot: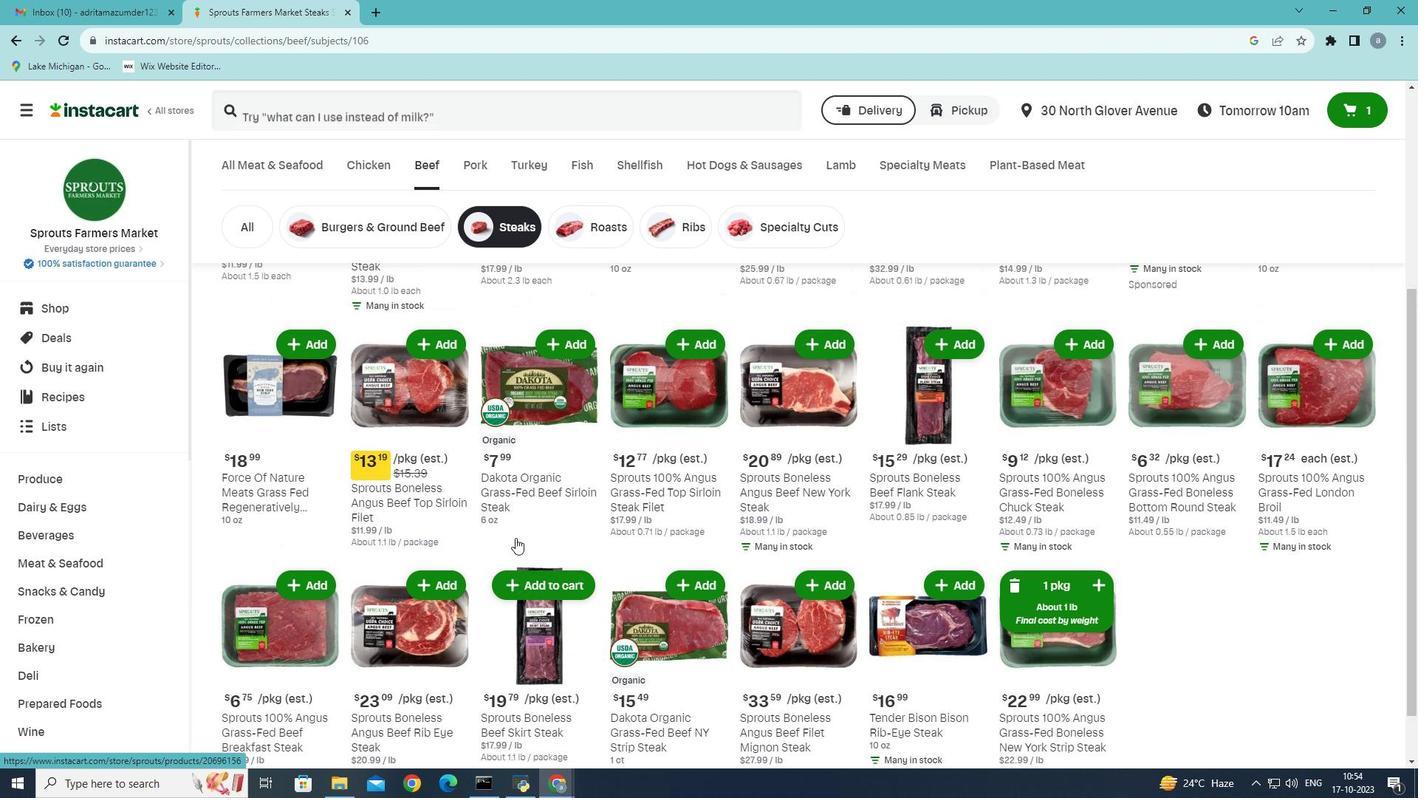 
Action: Mouse moved to (517, 527)
Screenshot: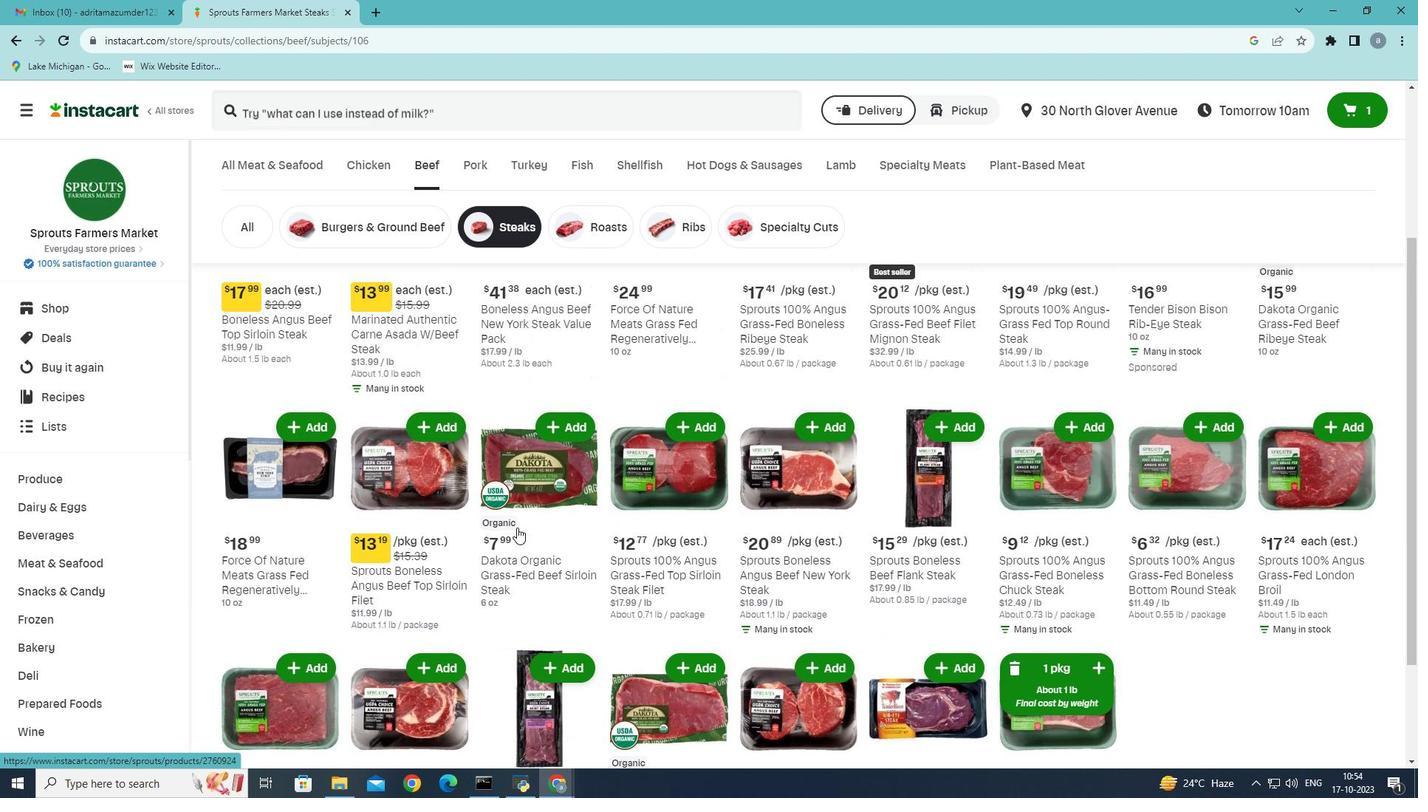 
Action: Mouse scrolled (517, 526) with delta (0, 0)
Screenshot: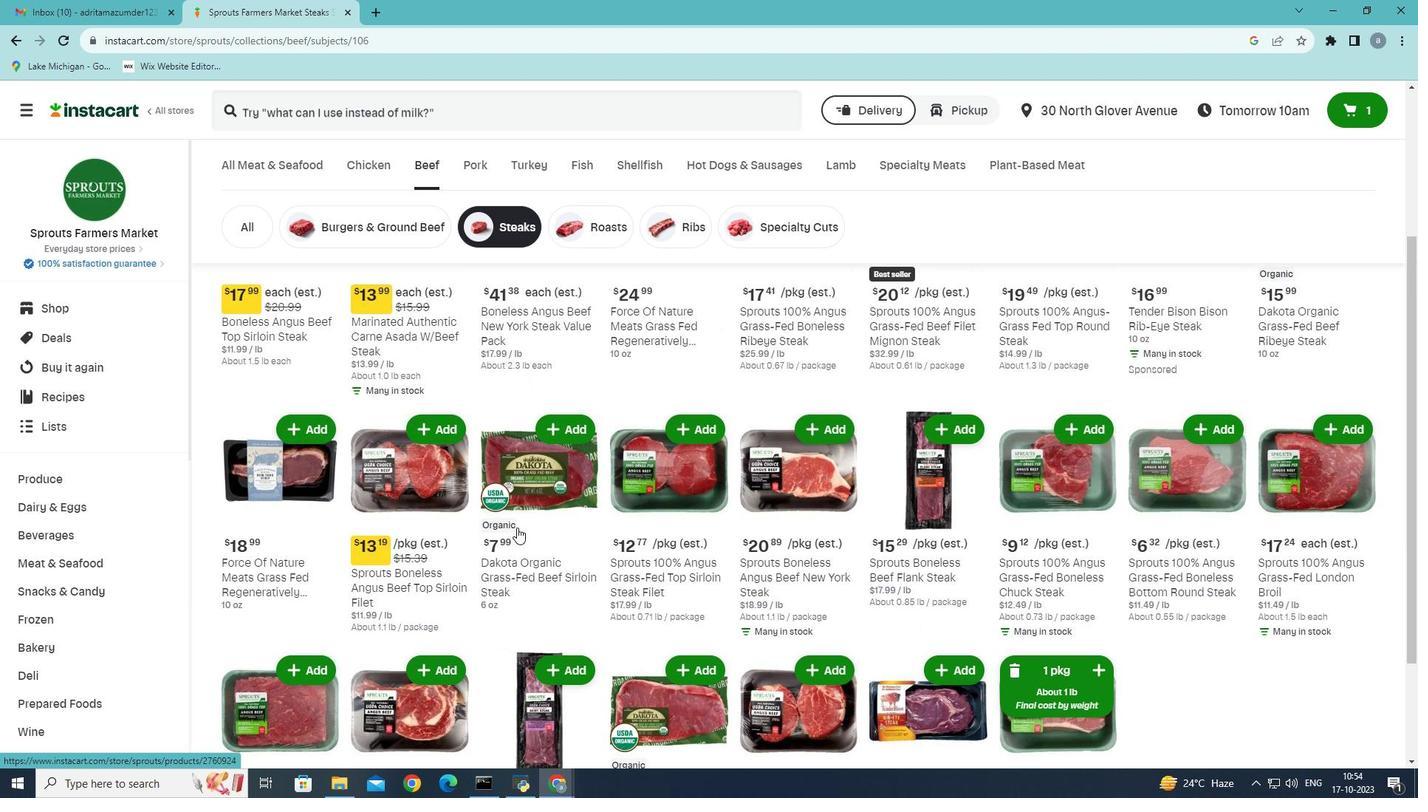 
Action: Mouse scrolled (517, 526) with delta (0, 0)
Screenshot: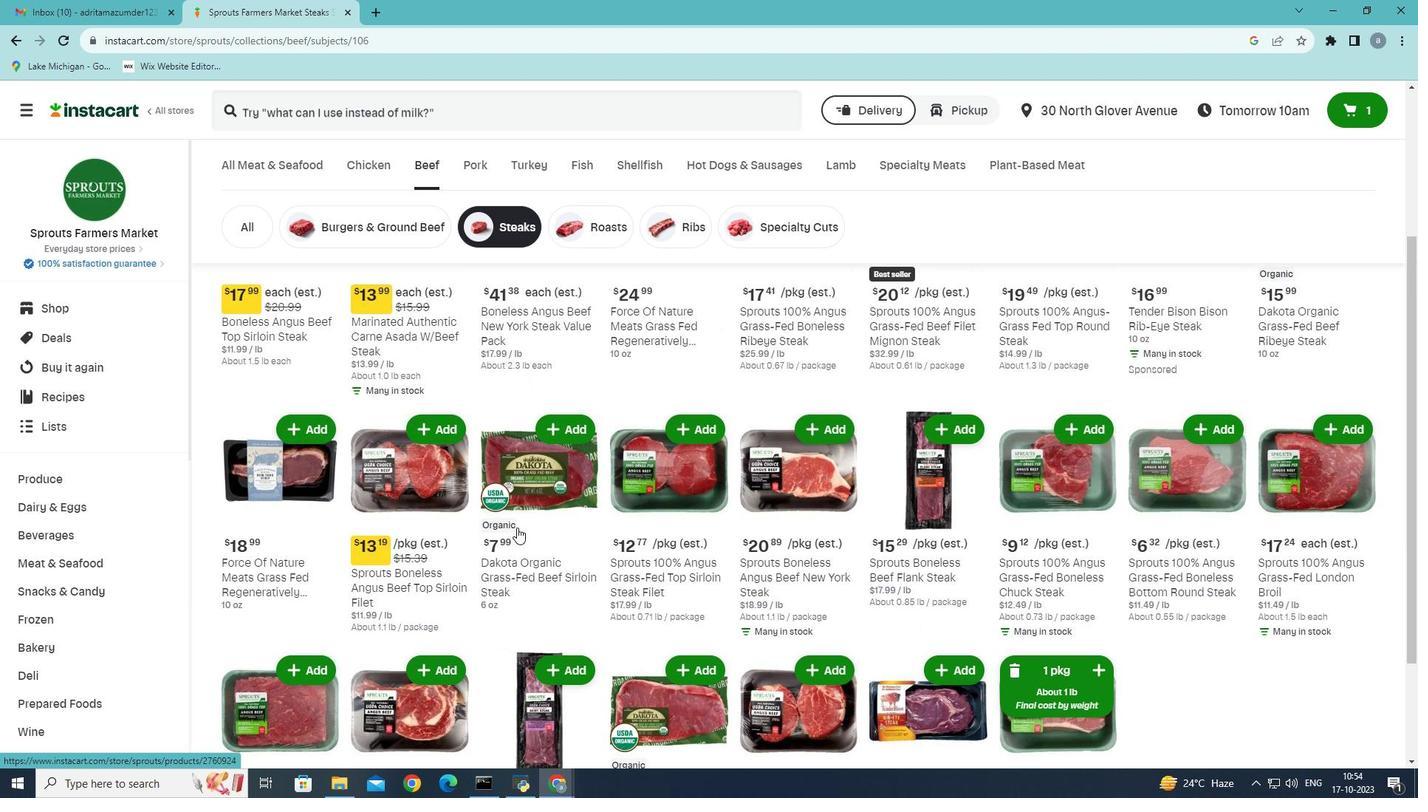 
Action: Mouse scrolled (517, 526) with delta (0, 0)
Screenshot: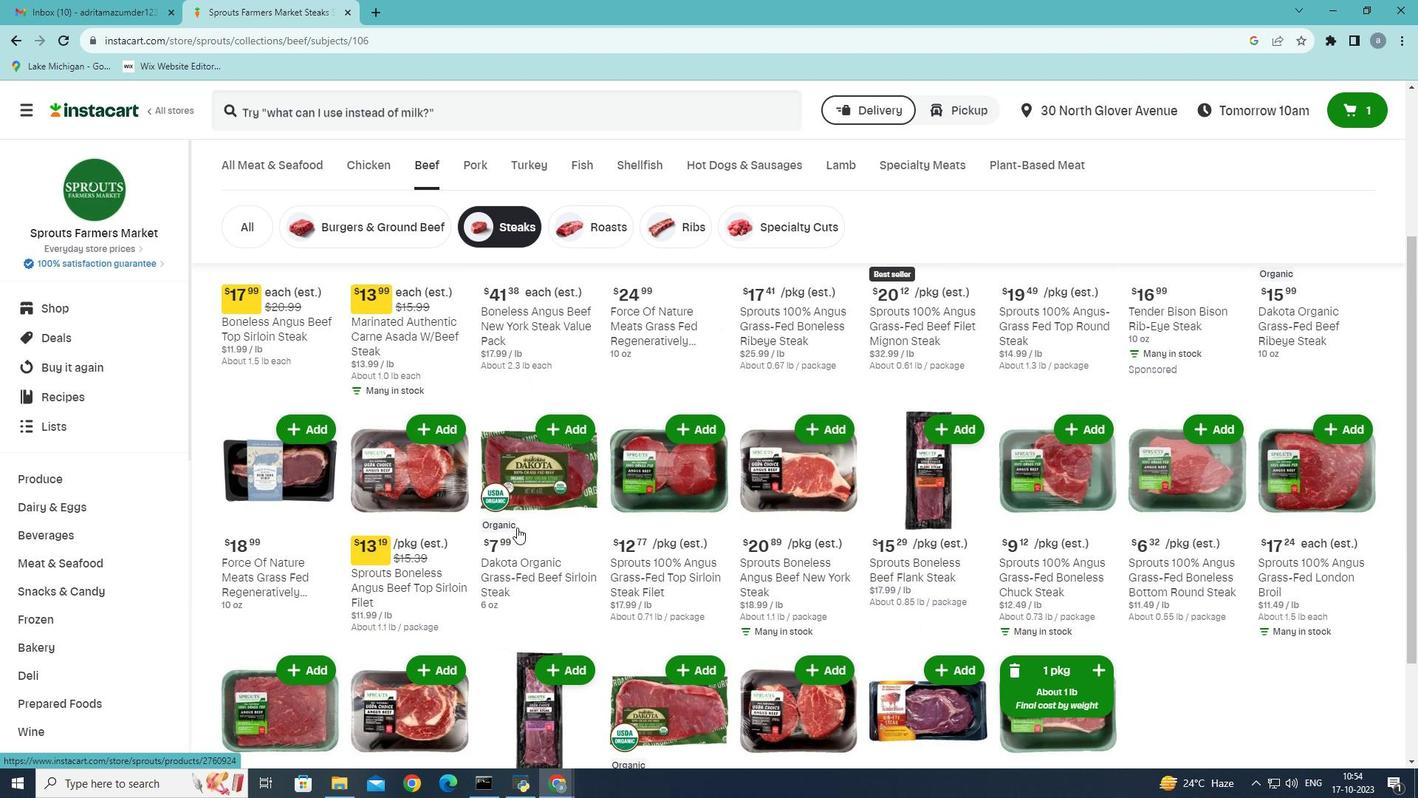 
Action: Mouse moved to (518, 527)
Screenshot: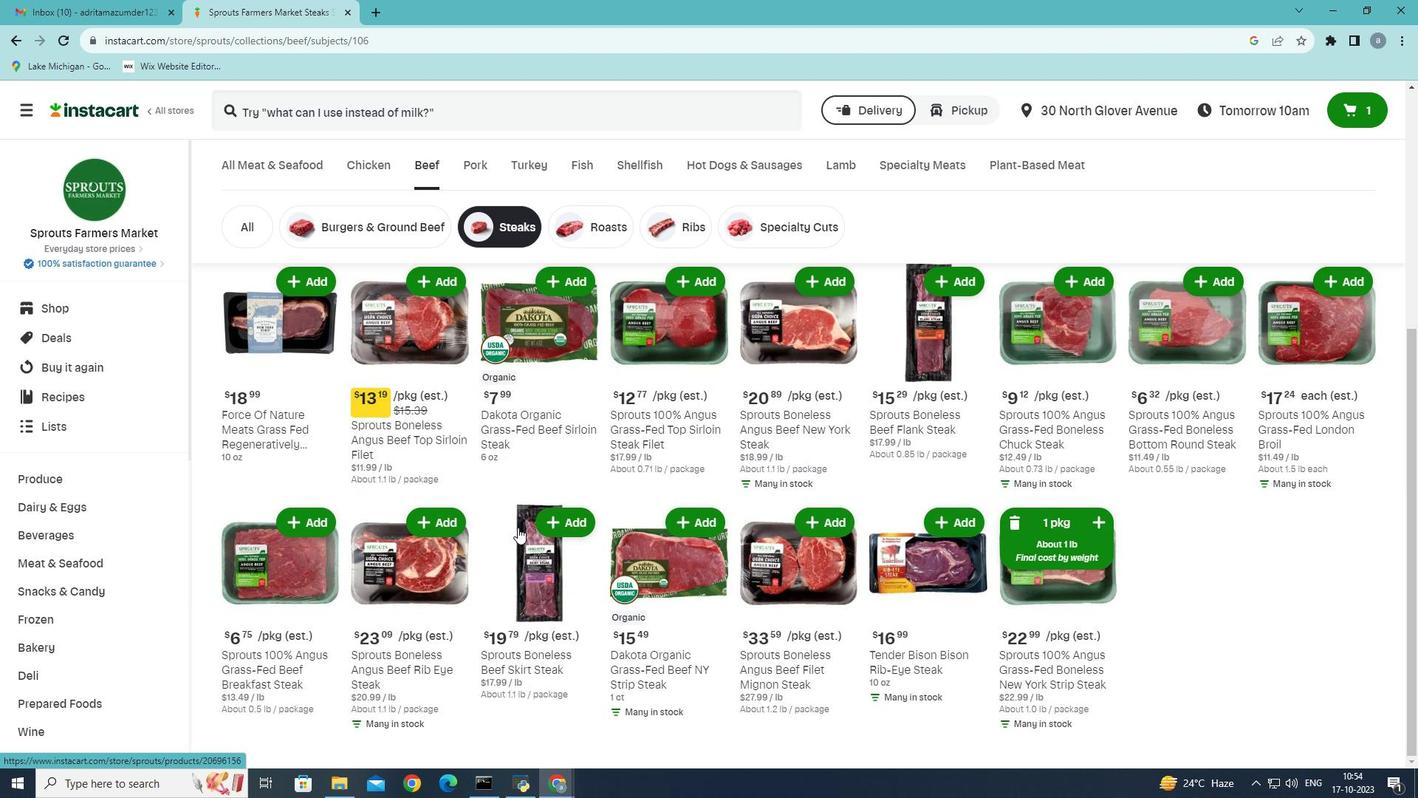 
Action: Mouse scrolled (518, 526) with delta (0, 0)
Screenshot: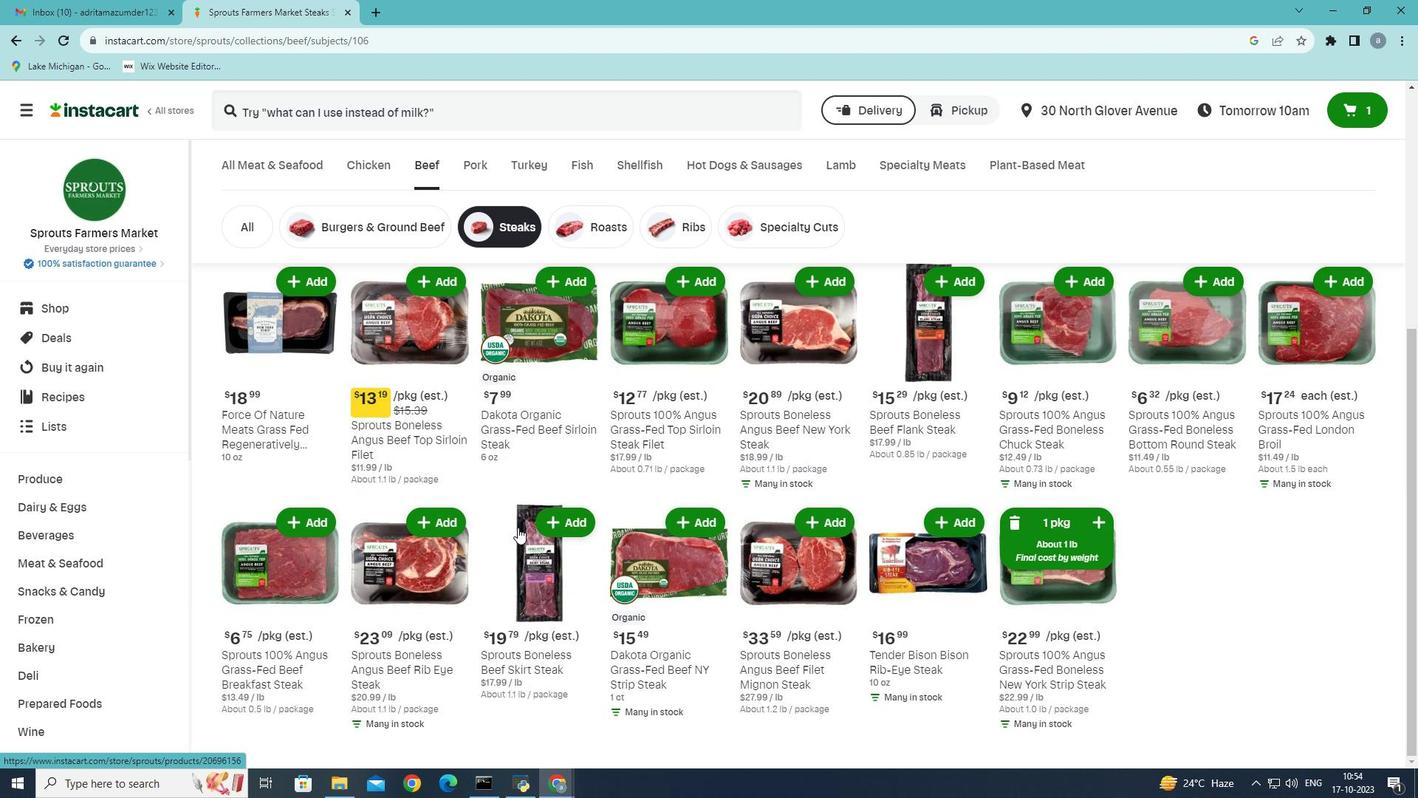 
Action: Mouse scrolled (518, 526) with delta (0, 0)
Screenshot: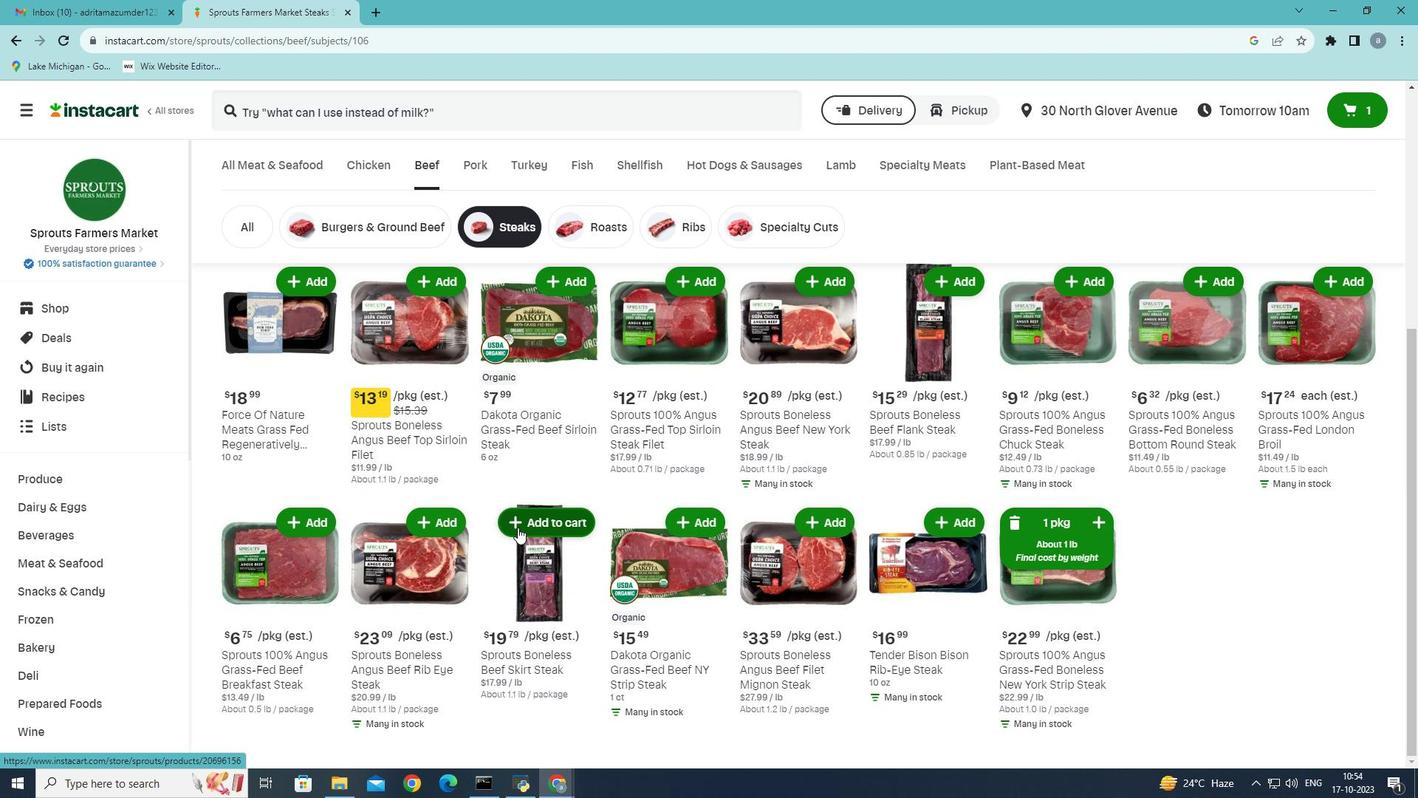 
Action: Mouse scrolled (518, 526) with delta (0, 0)
Screenshot: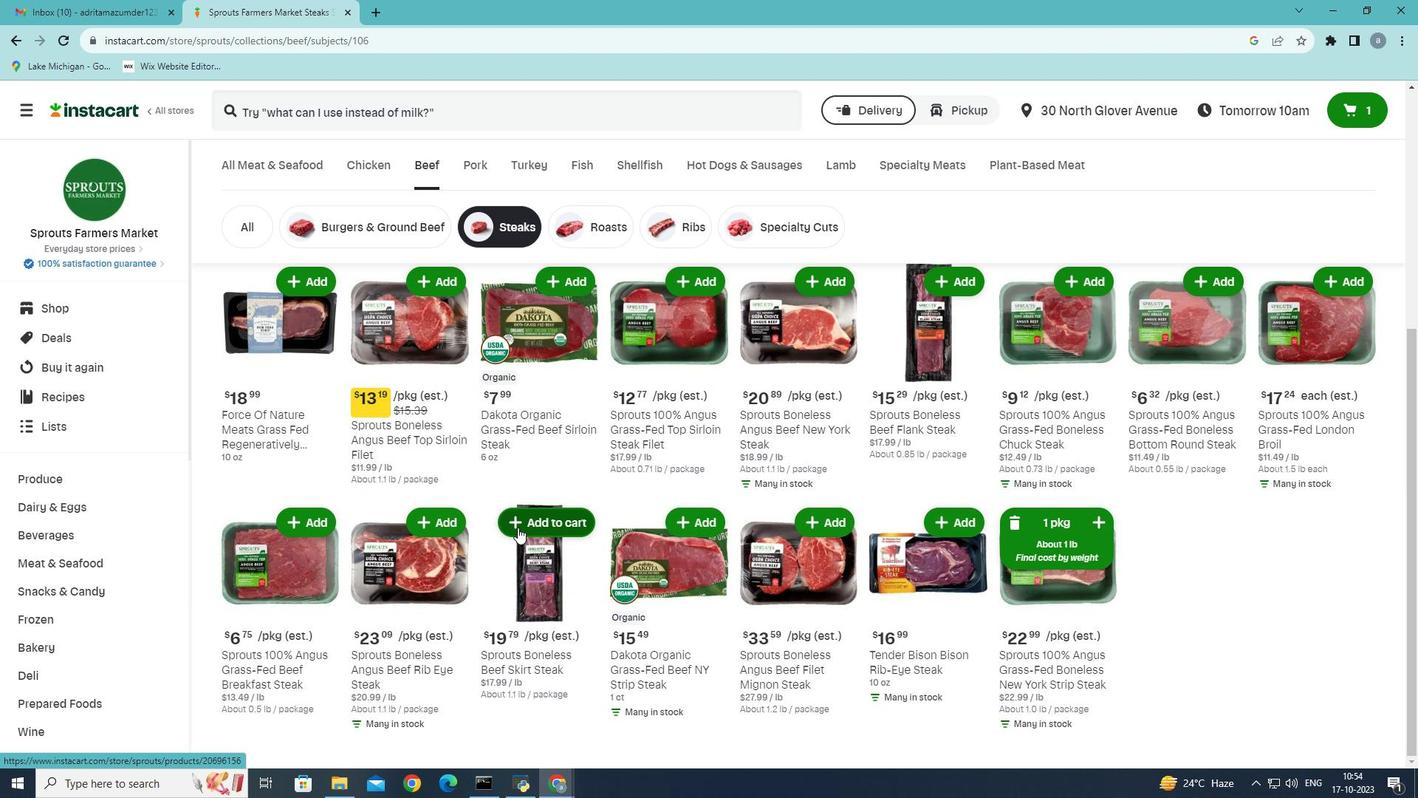 
Action: Mouse scrolled (518, 526) with delta (0, 0)
Screenshot: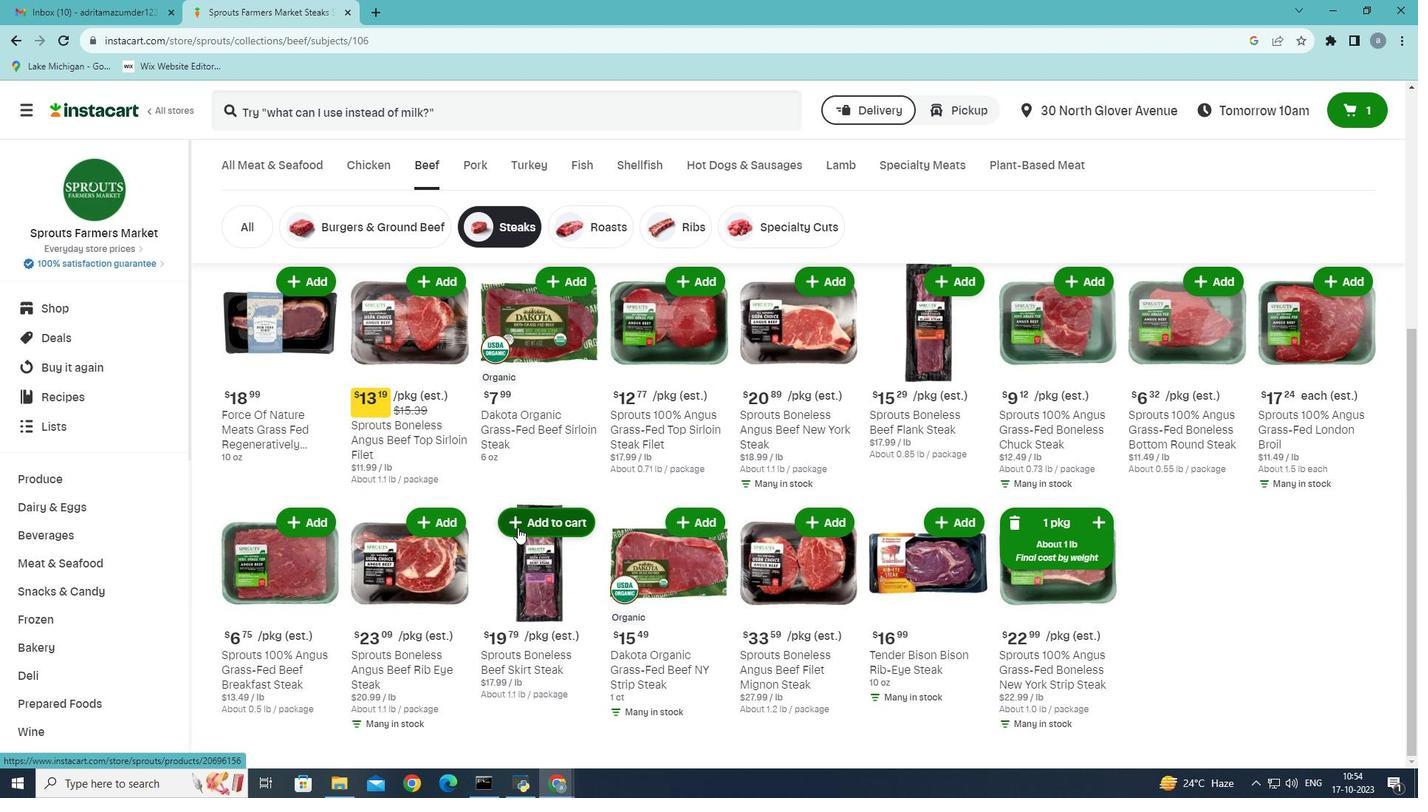 
Action: Mouse scrolled (518, 528) with delta (0, 0)
Screenshot: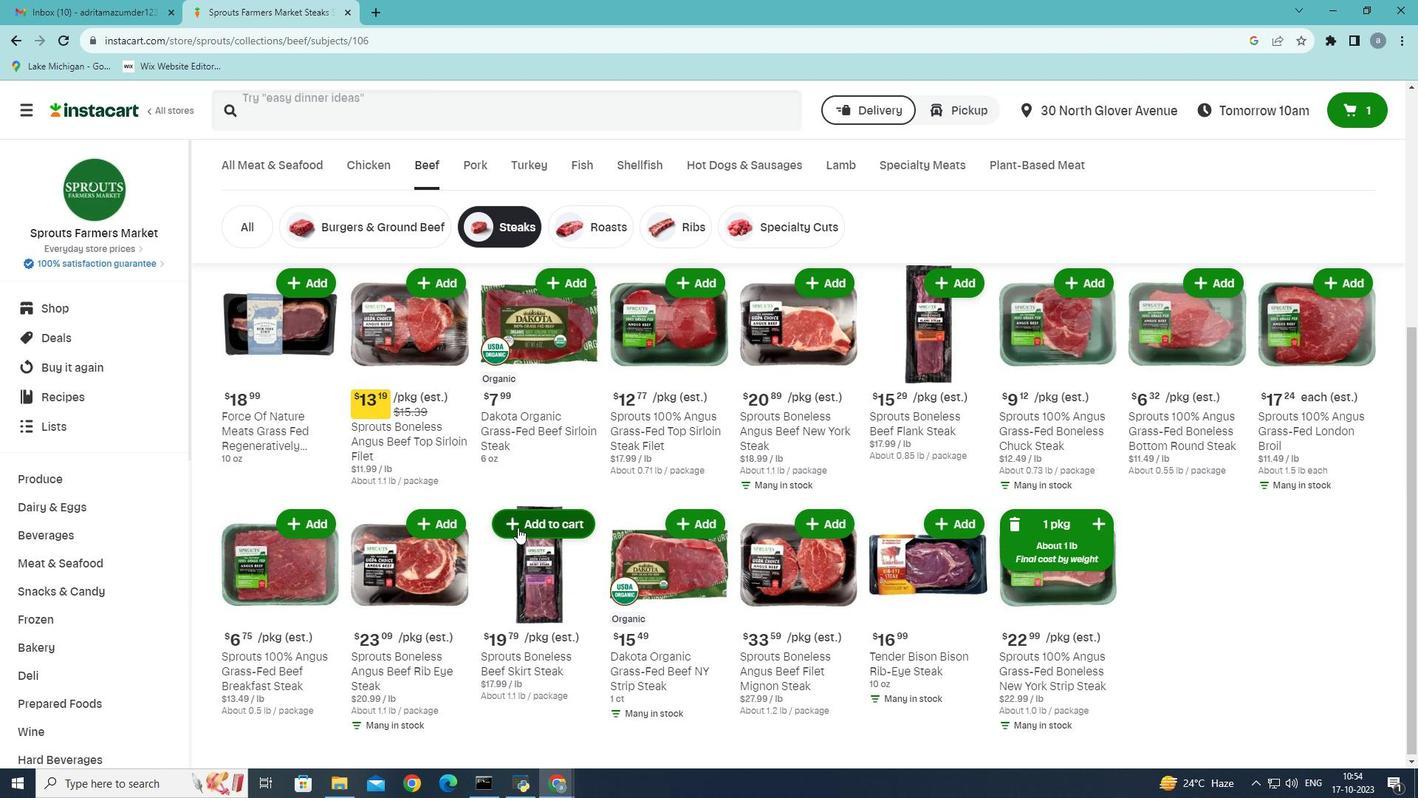 
Action: Mouse scrolled (518, 528) with delta (0, 0)
Screenshot: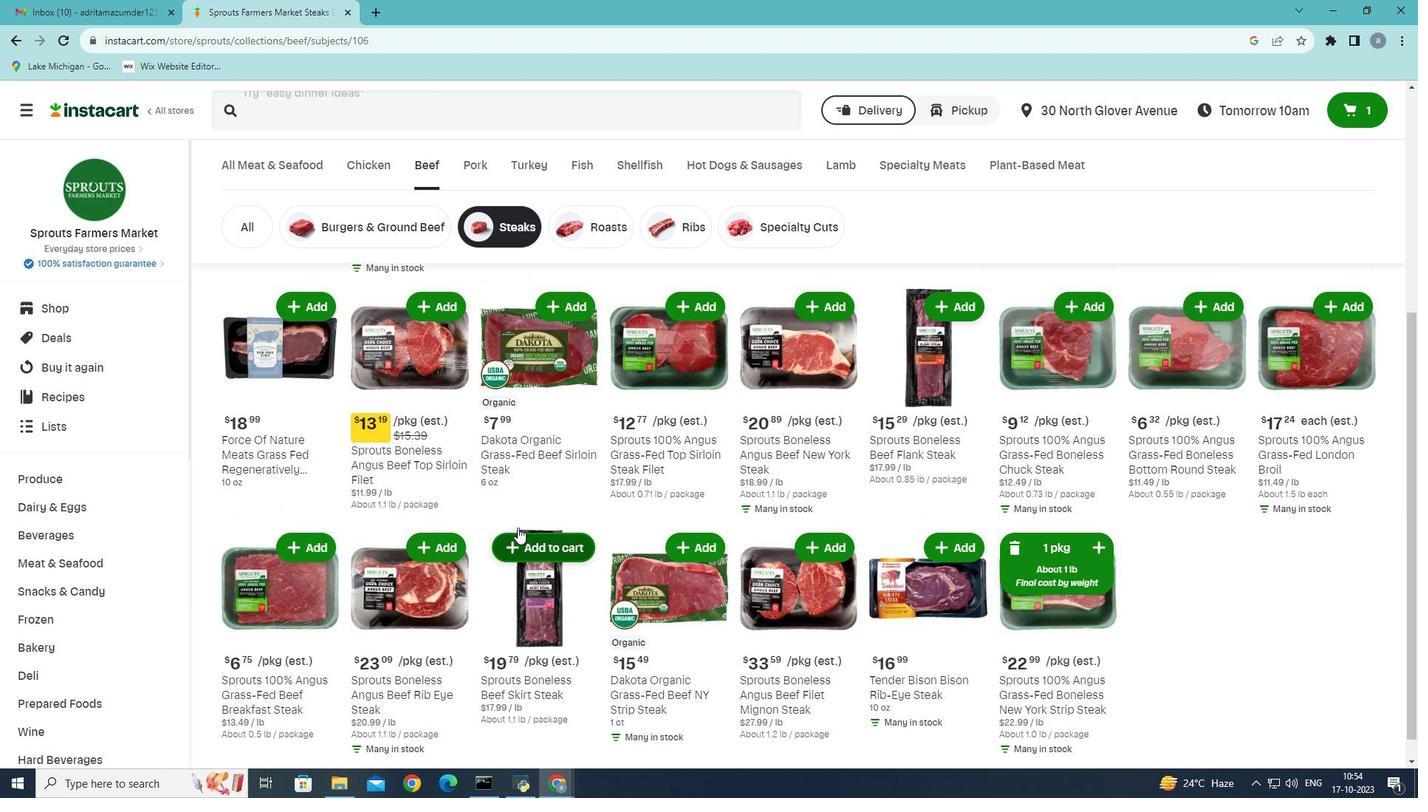 
Action: Mouse scrolled (518, 528) with delta (0, 0)
Screenshot: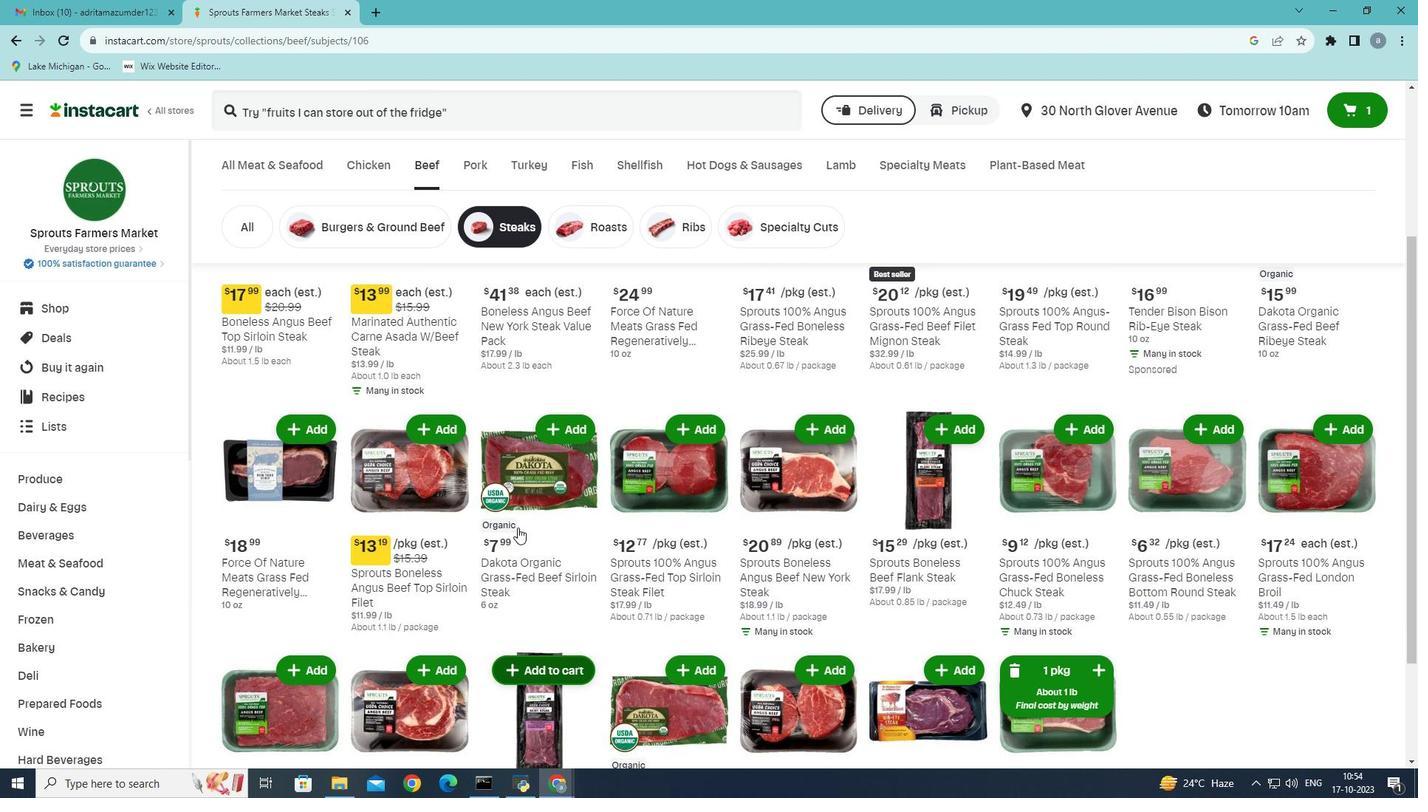 
Action: Mouse scrolled (518, 528) with delta (0, 0)
Screenshot: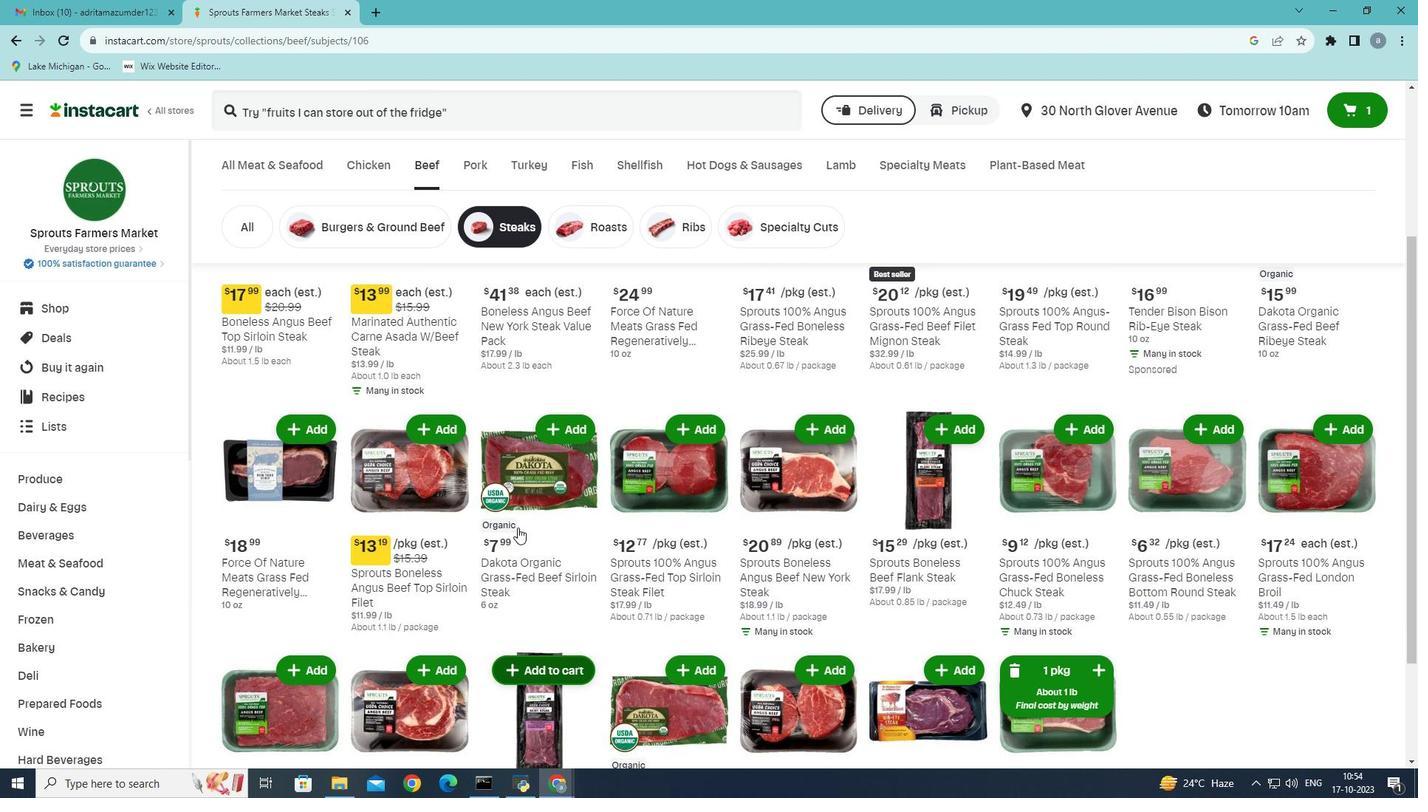 
Action: Mouse scrolled (518, 528) with delta (0, 0)
Screenshot: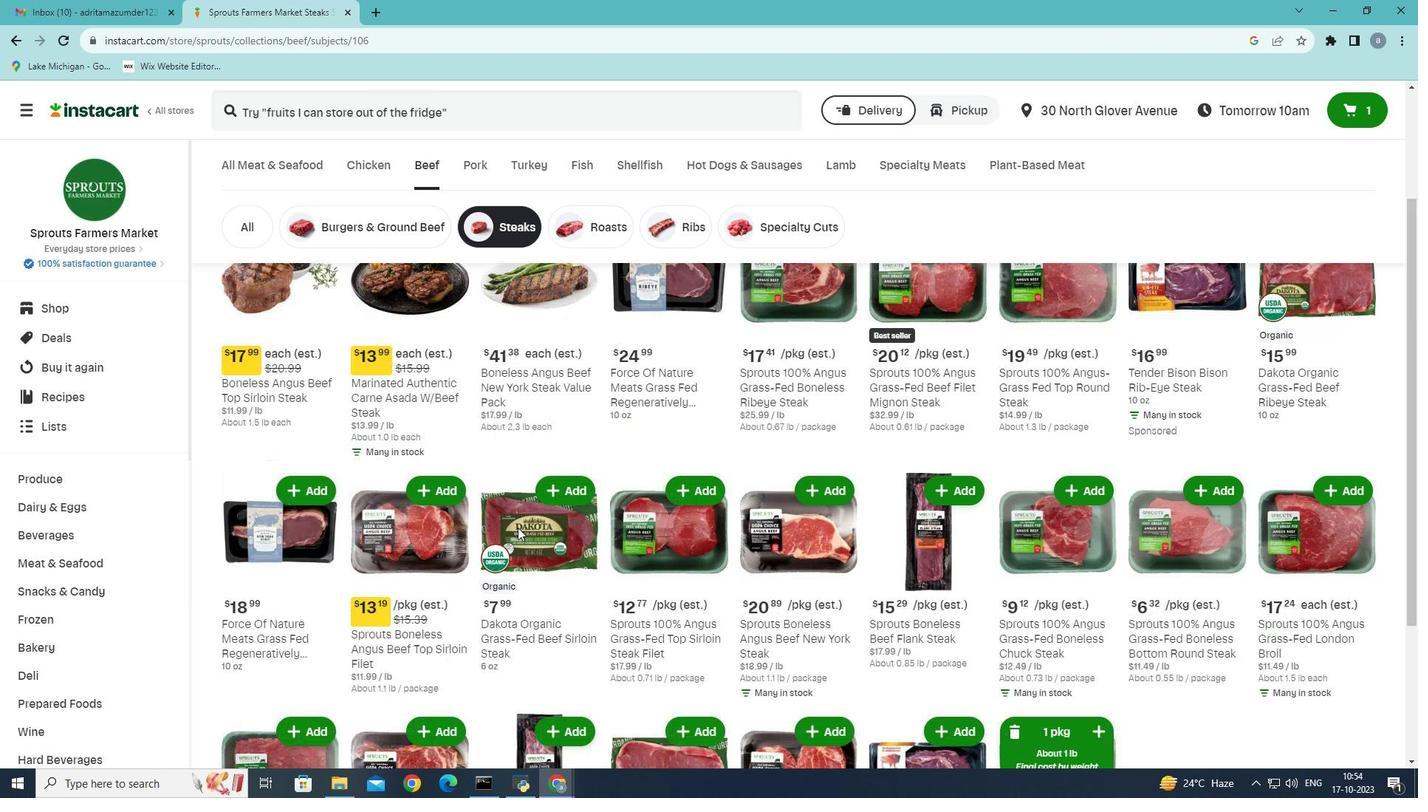 
Action: Mouse scrolled (518, 528) with delta (0, 0)
Screenshot: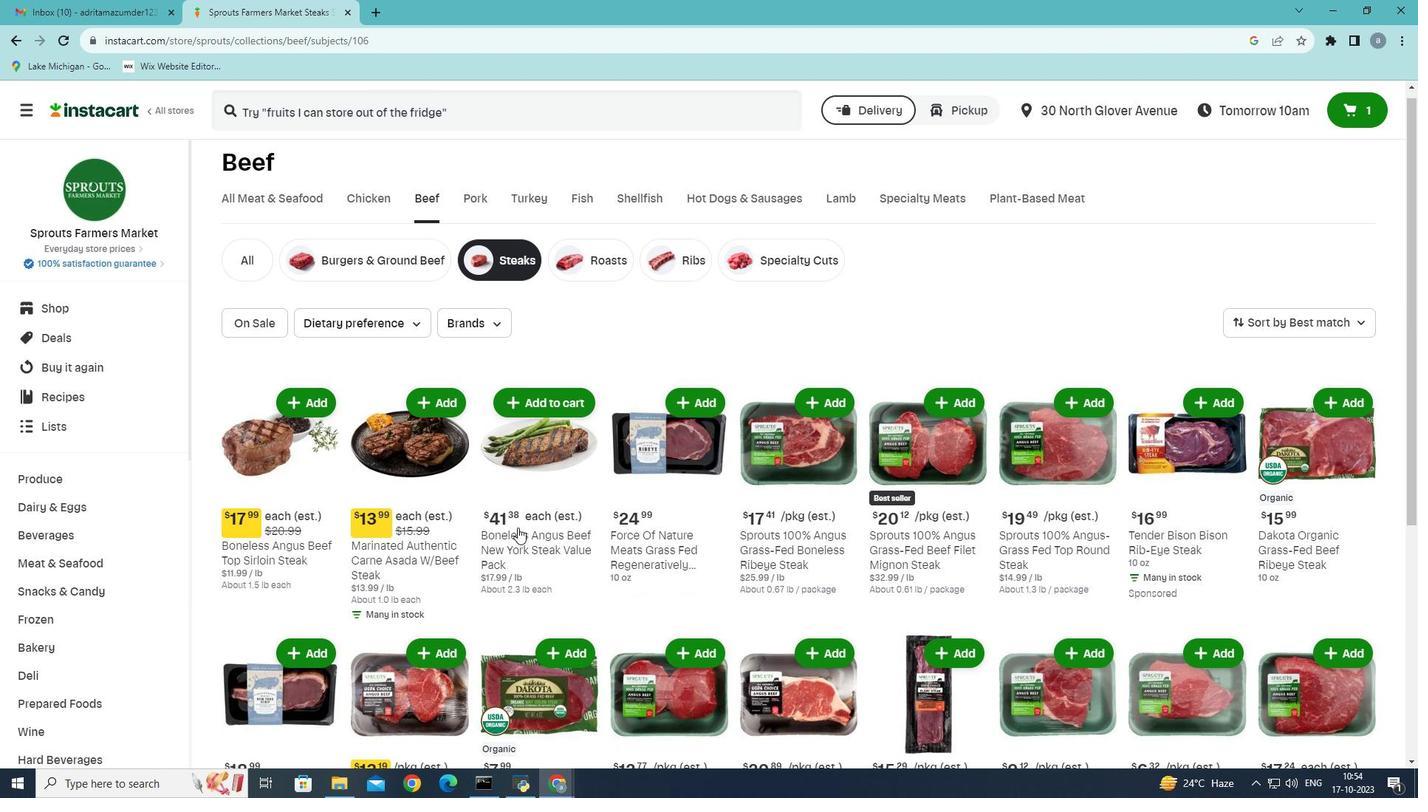 
Action: Mouse scrolled (518, 528) with delta (0, 0)
Screenshot: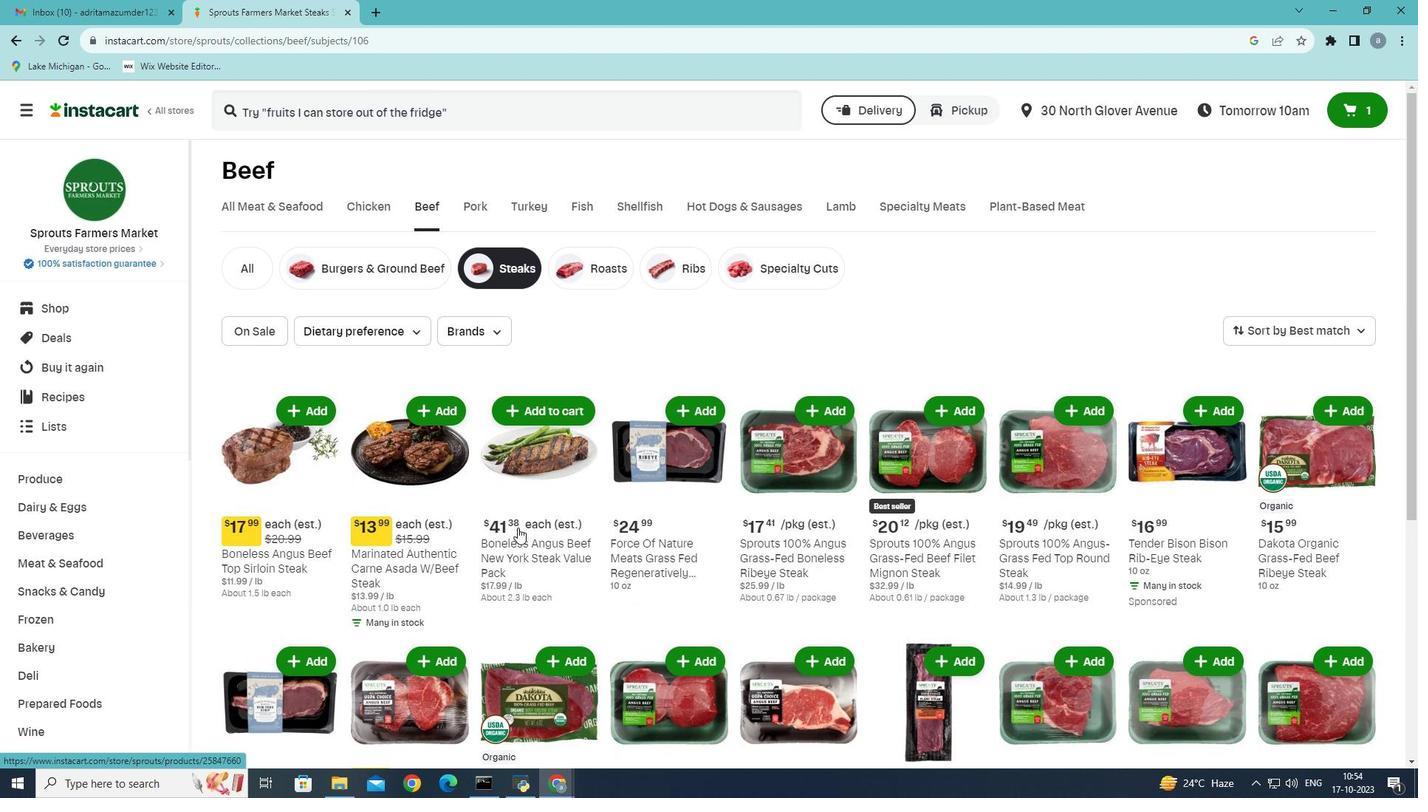 
Action: Mouse scrolled (518, 528) with delta (0, 0)
Screenshot: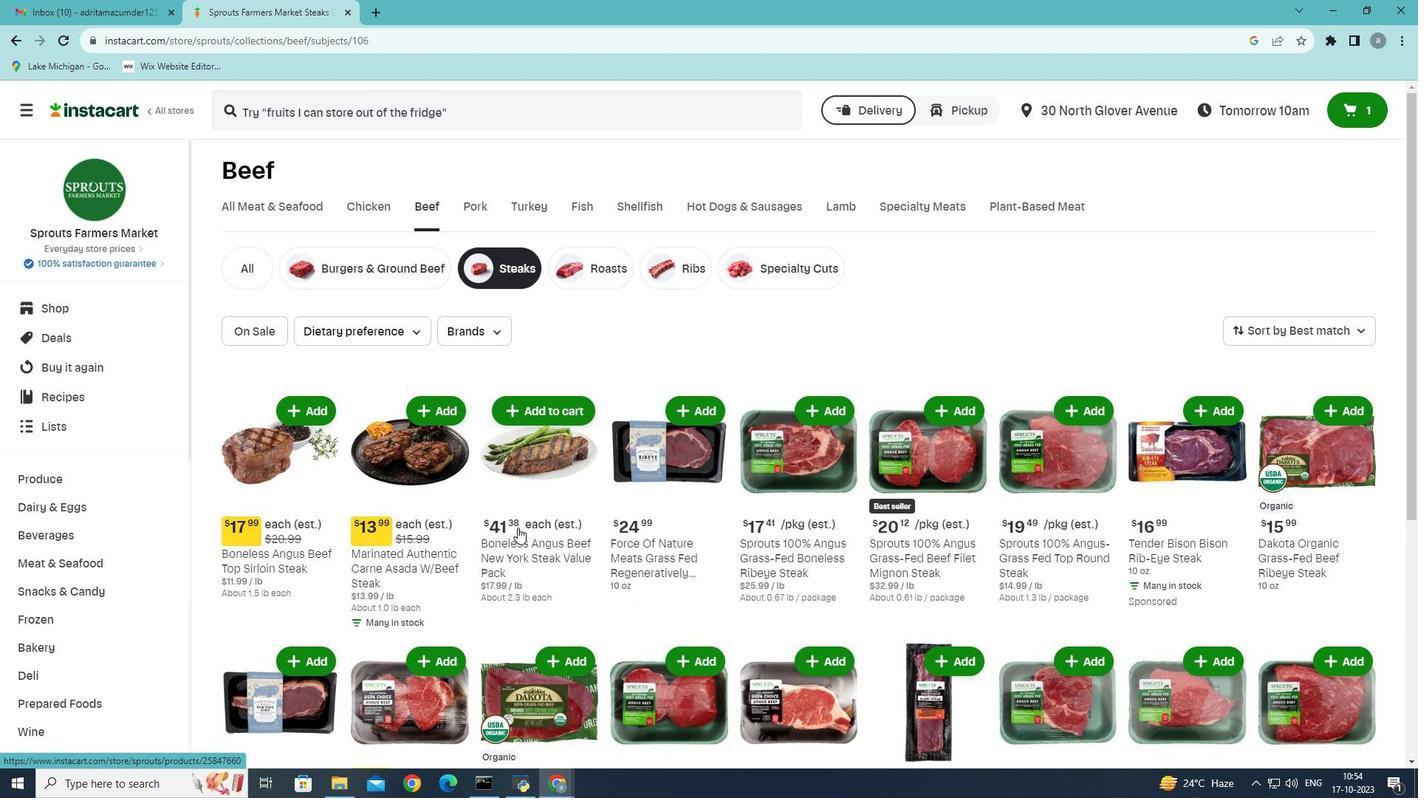 
Action: Mouse moved to (697, 573)
Screenshot: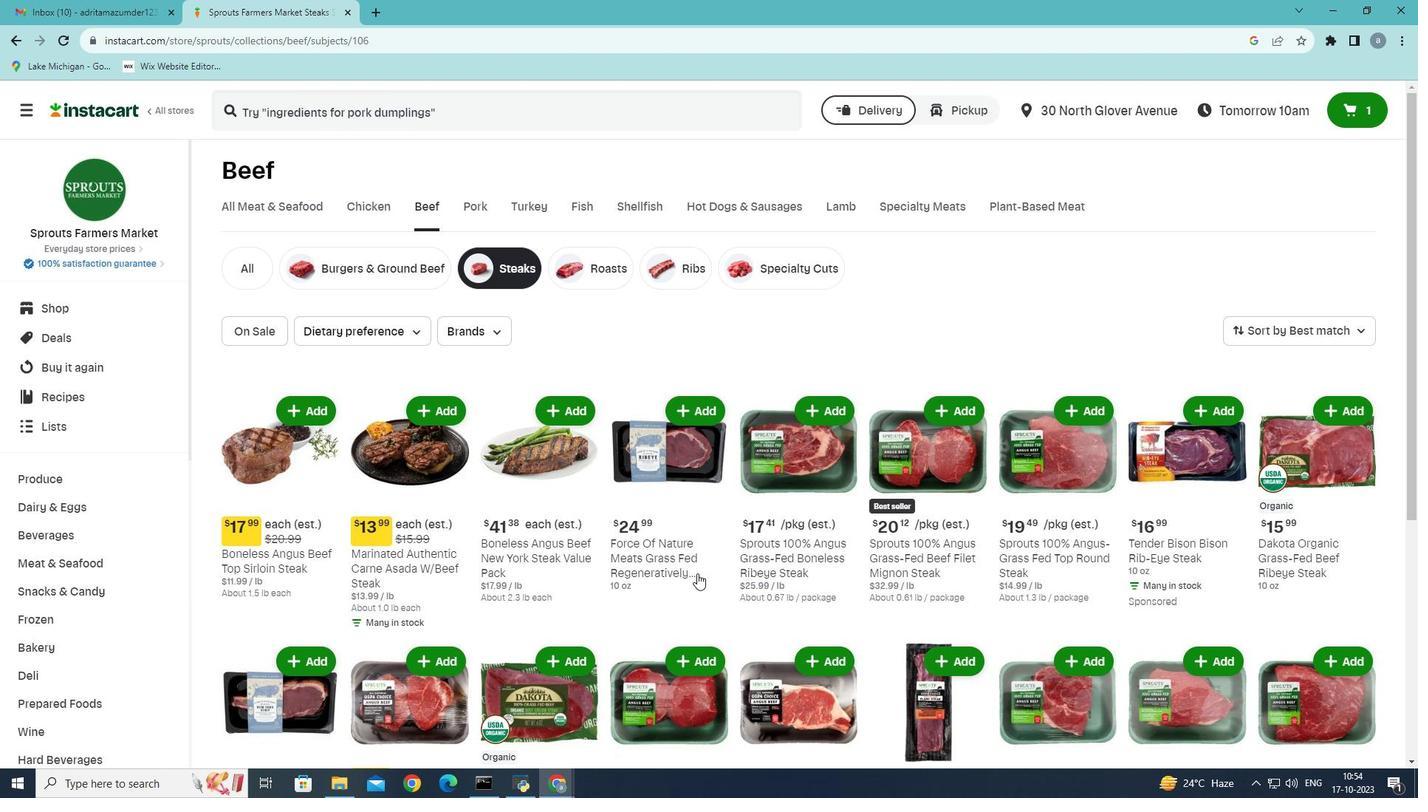 
Action: Mouse scrolled (697, 572) with delta (0, 0)
Screenshot: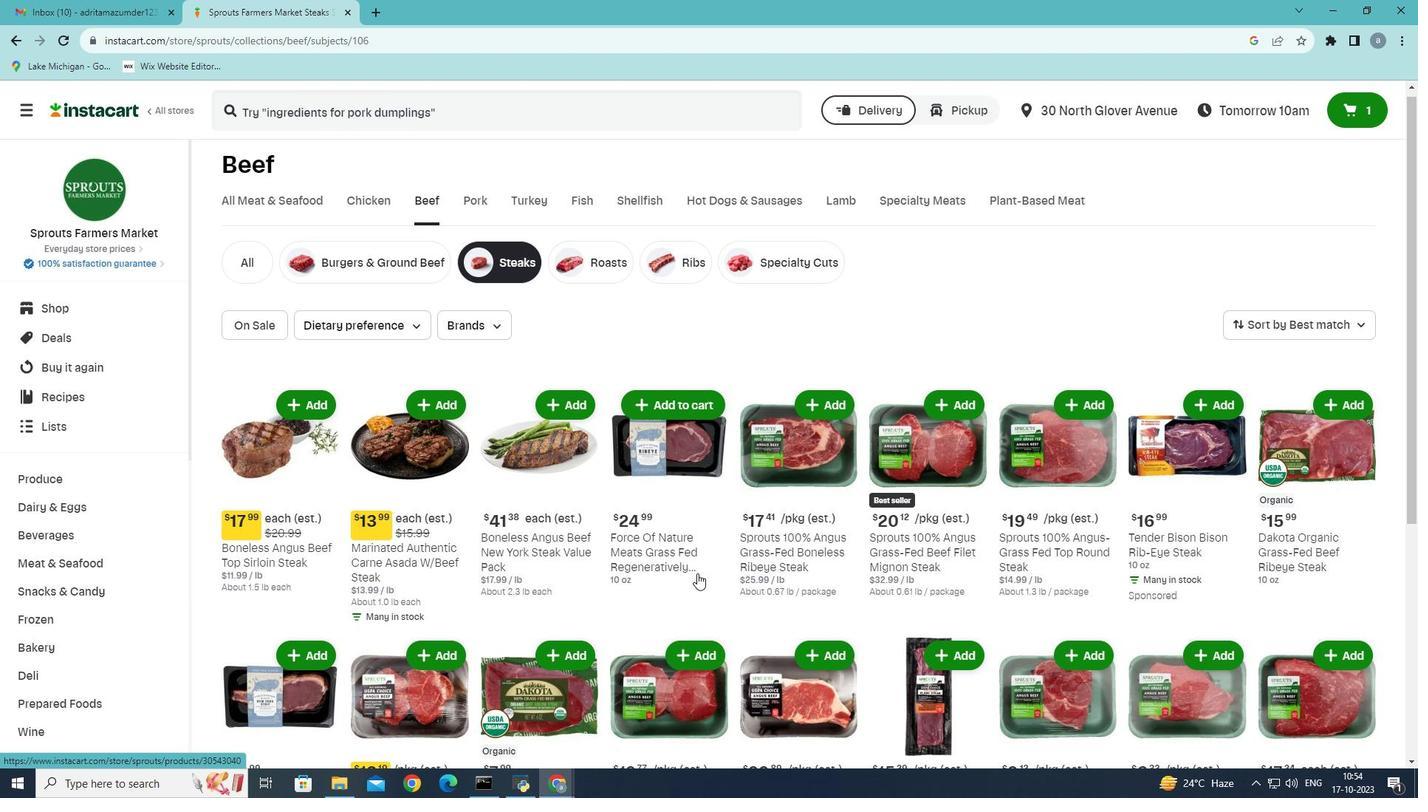
Action: Mouse moved to (814, 334)
Screenshot: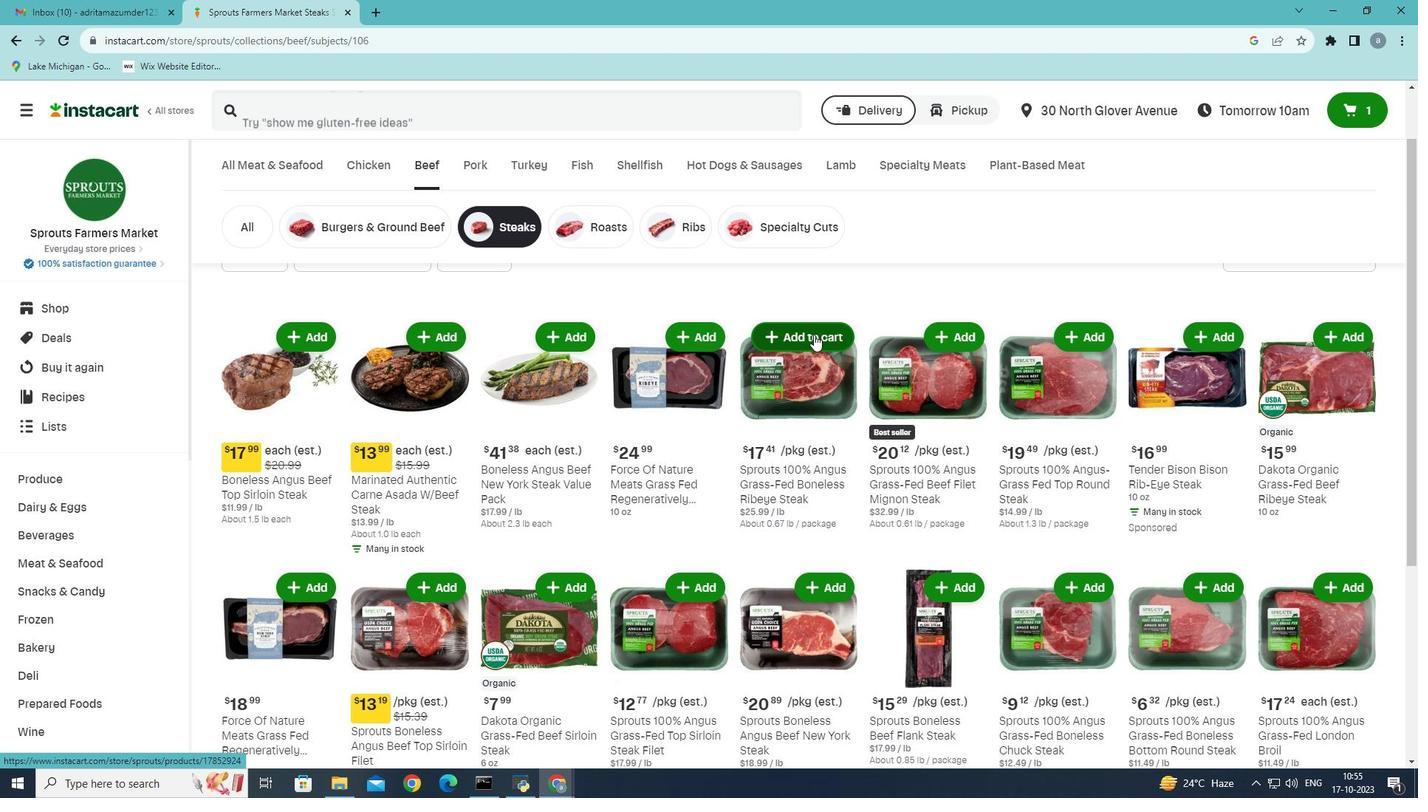 
Action: Mouse pressed left at (814, 334)
Screenshot: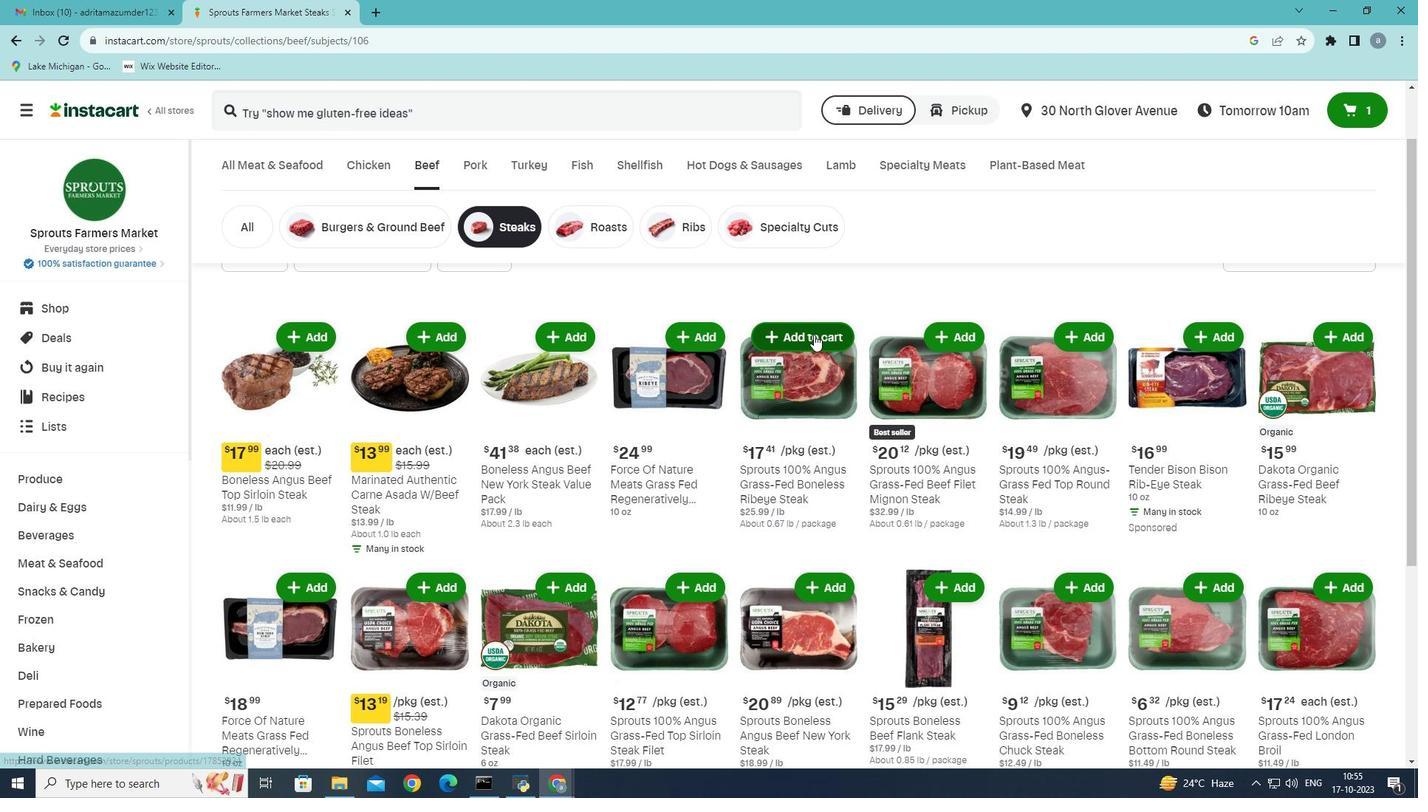 
Action: Mouse moved to (818, 362)
Screenshot: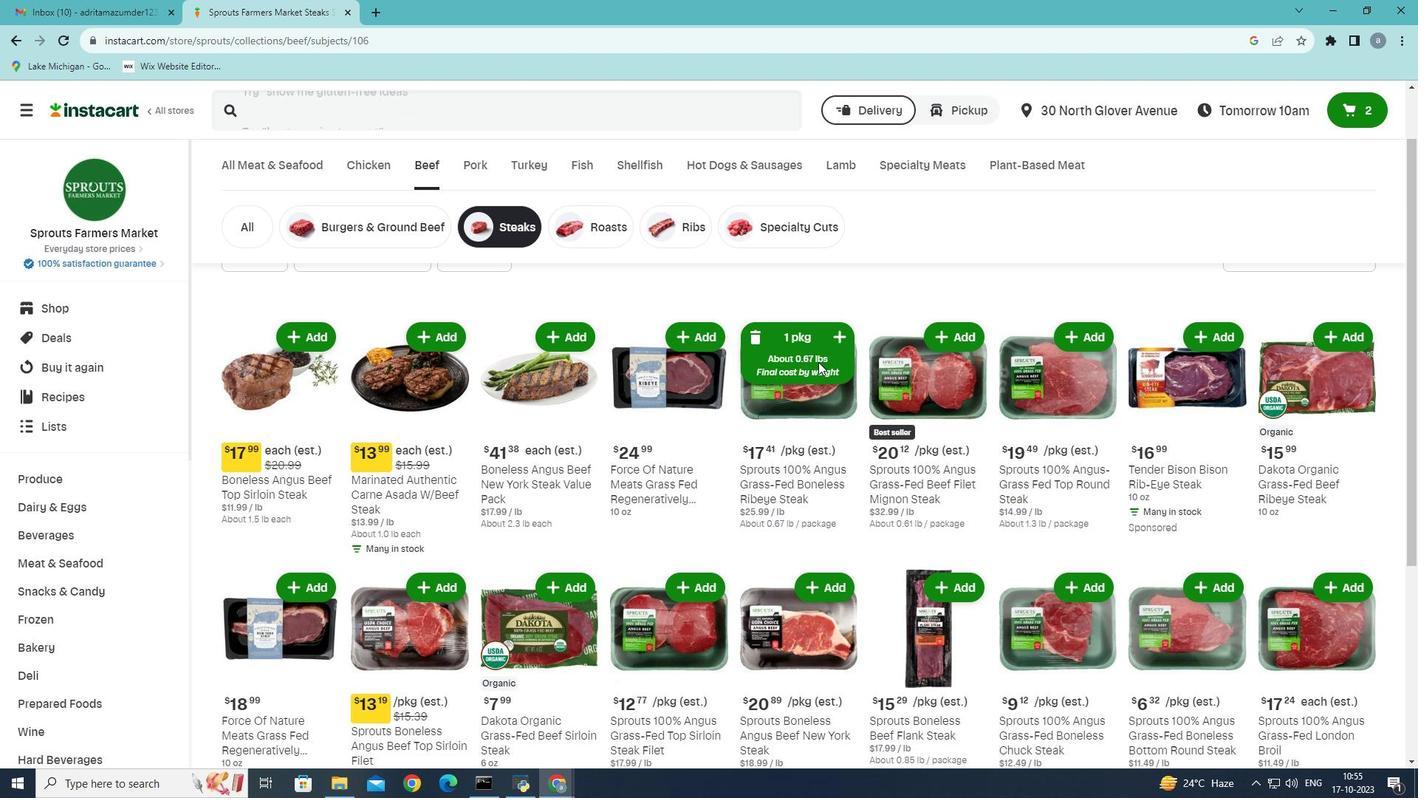 
